 Task: Create a due date automation trigger when advanced on, on the tuesday of the week a card is due add fields without custom field "Resume" checked at 11:00 AM.
Action: Mouse moved to (1070, 325)
Screenshot: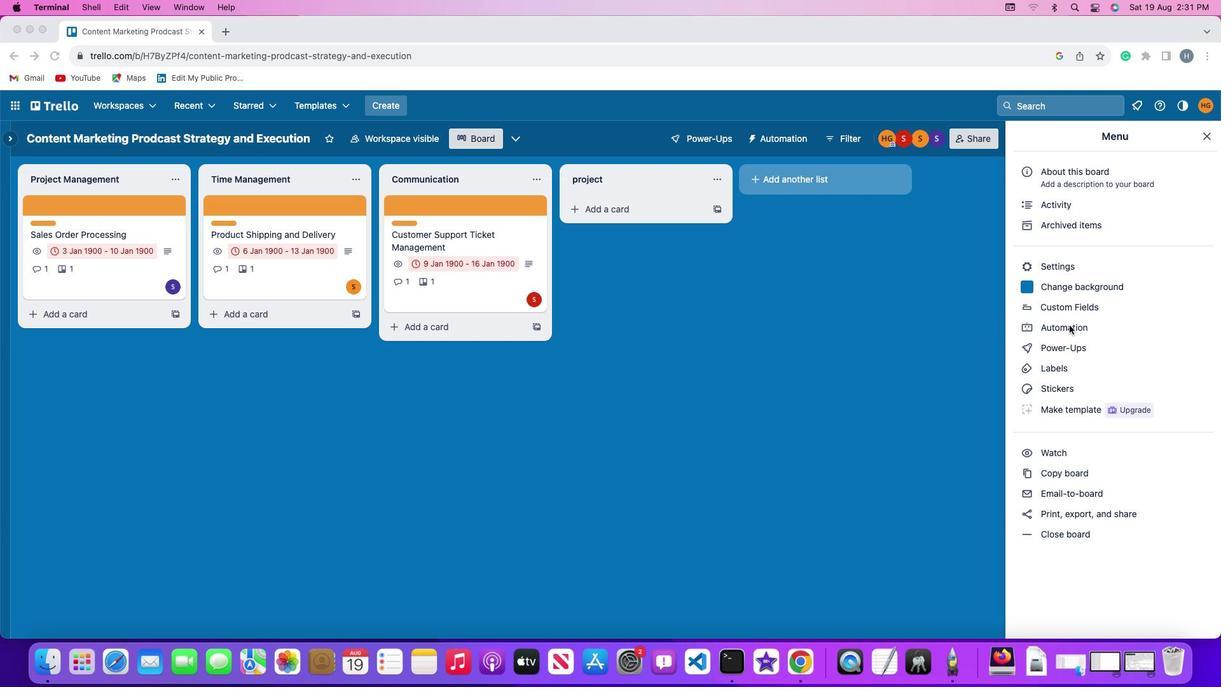 
Action: Mouse pressed left at (1070, 325)
Screenshot: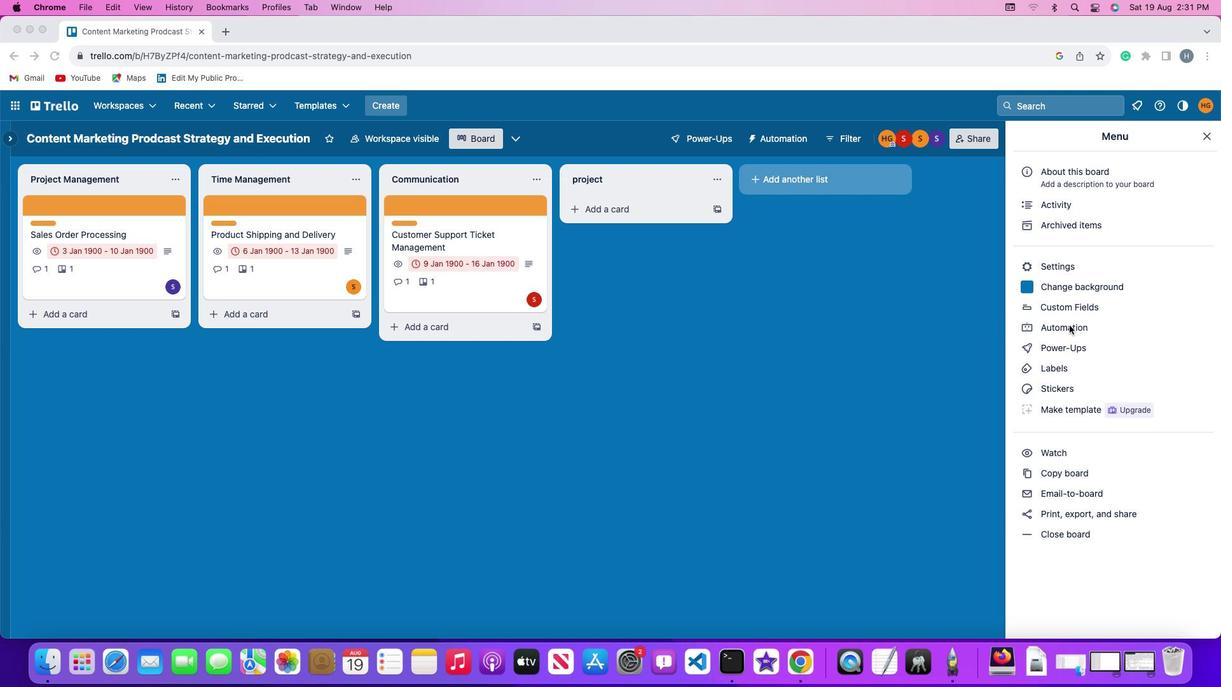 
Action: Mouse moved to (1070, 324)
Screenshot: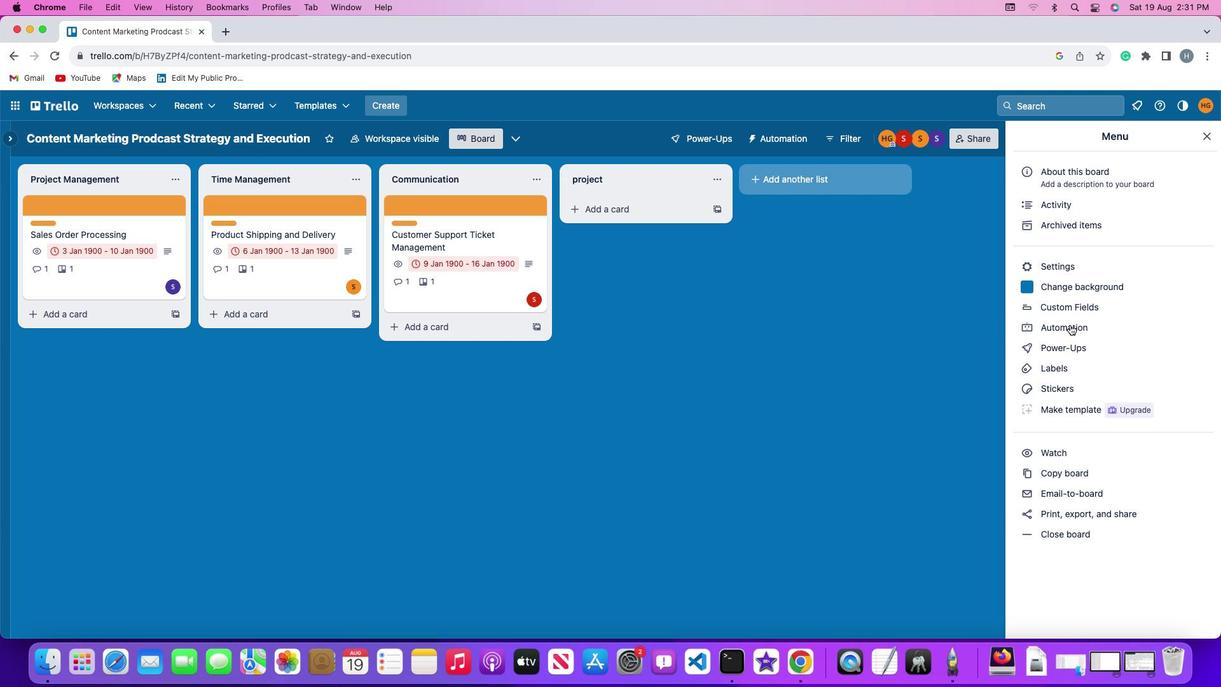 
Action: Mouse pressed left at (1070, 324)
Screenshot: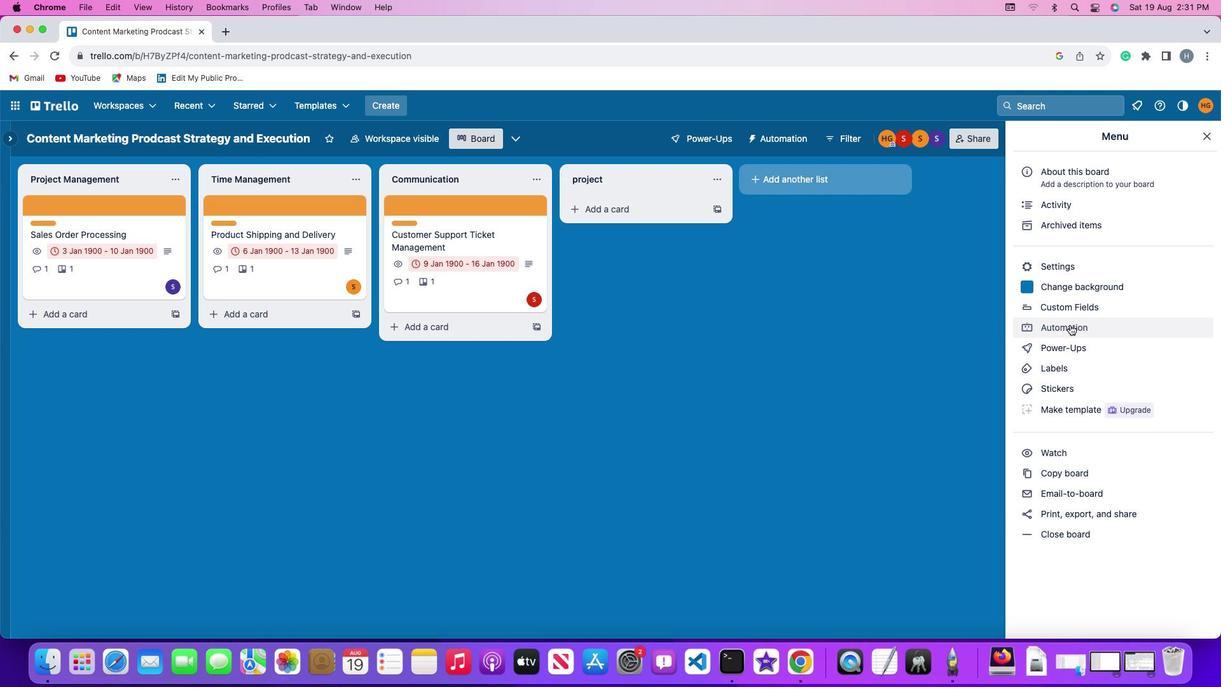 
Action: Mouse moved to (73, 302)
Screenshot: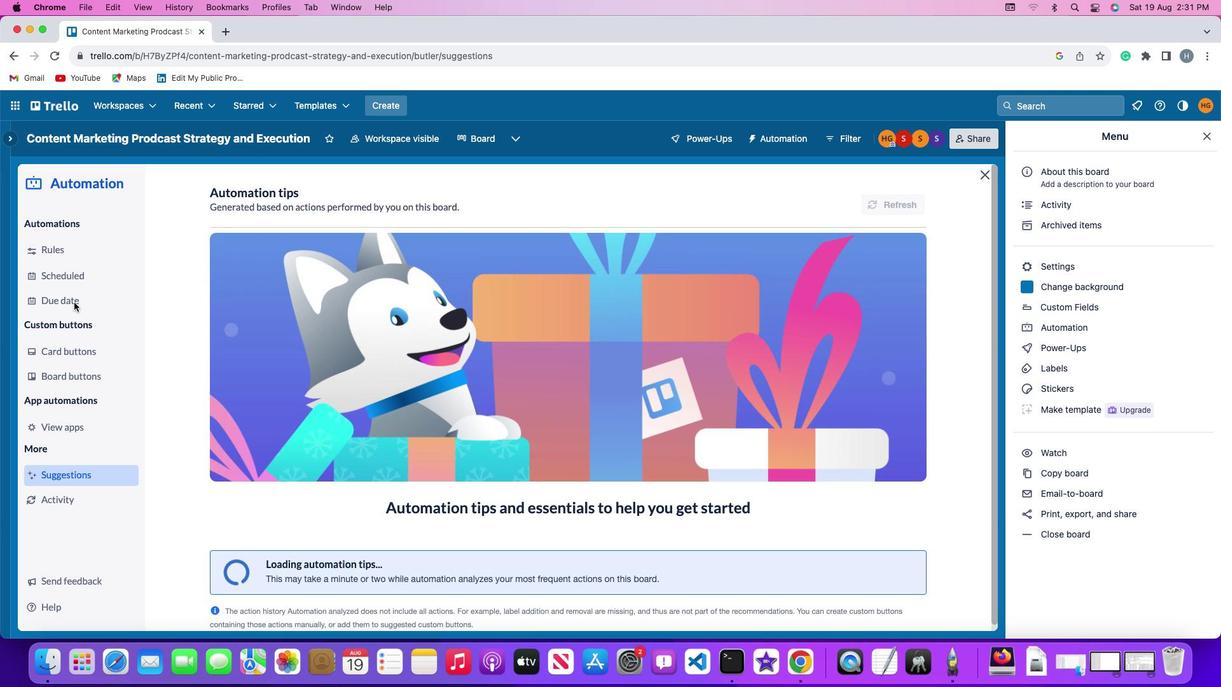 
Action: Mouse pressed left at (73, 302)
Screenshot: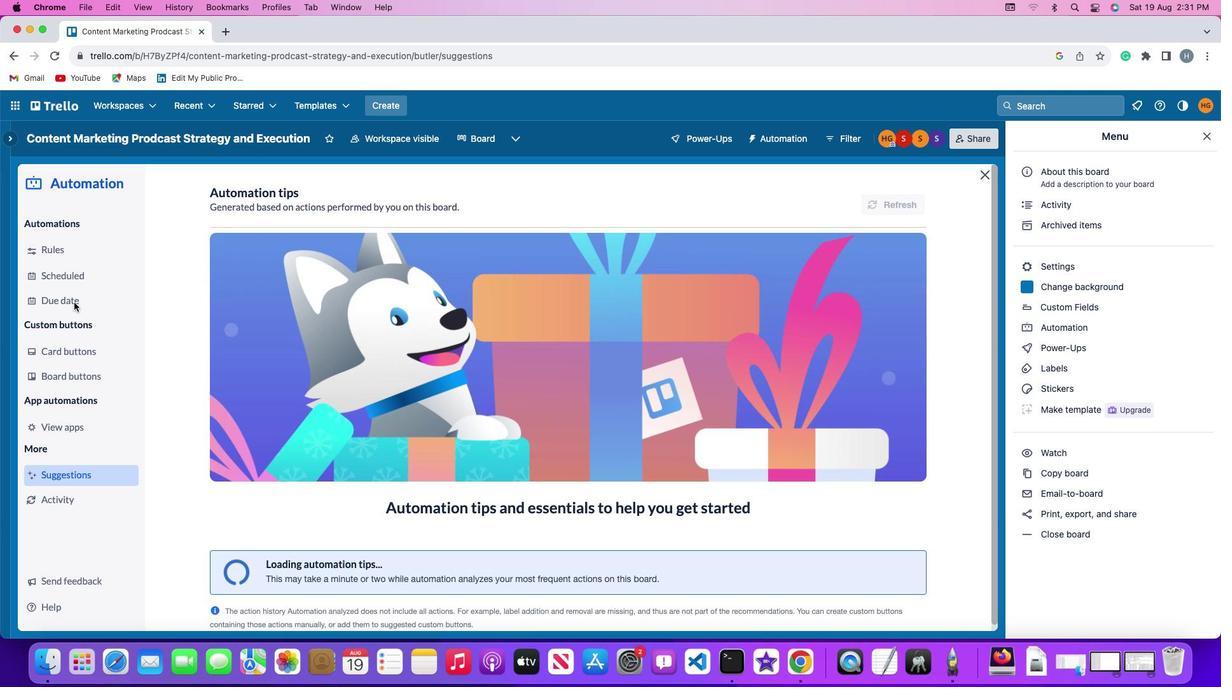 
Action: Mouse moved to (862, 194)
Screenshot: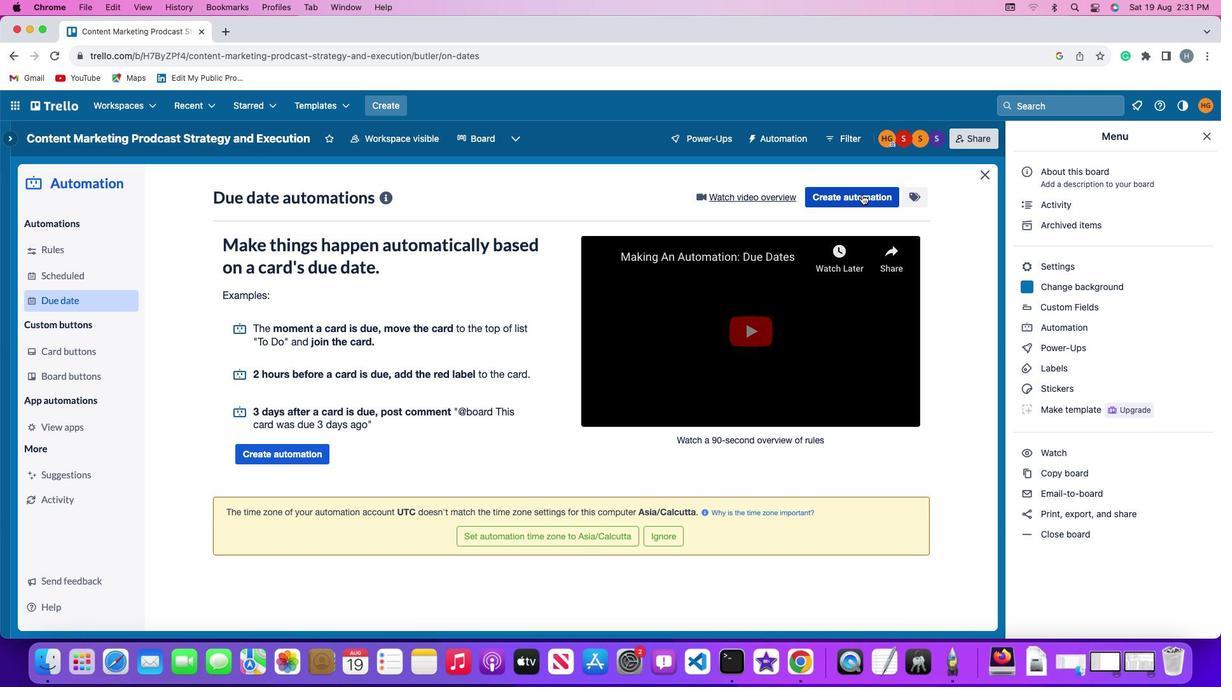 
Action: Mouse pressed left at (862, 194)
Screenshot: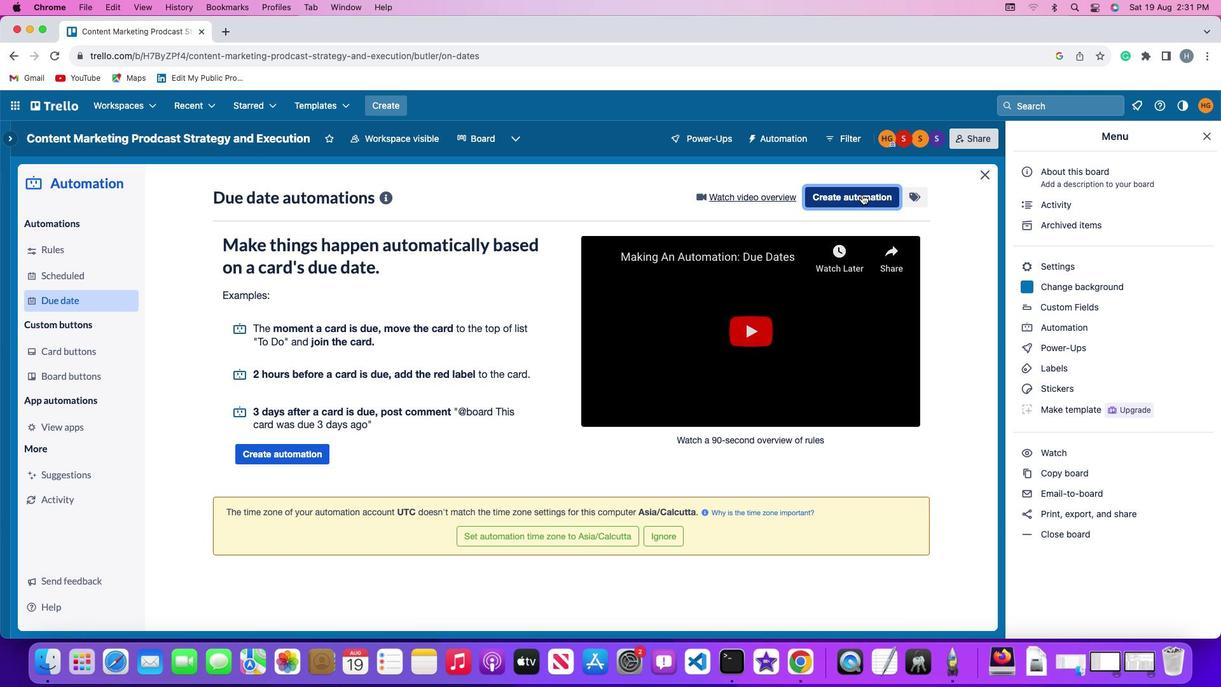 
Action: Mouse moved to (347, 314)
Screenshot: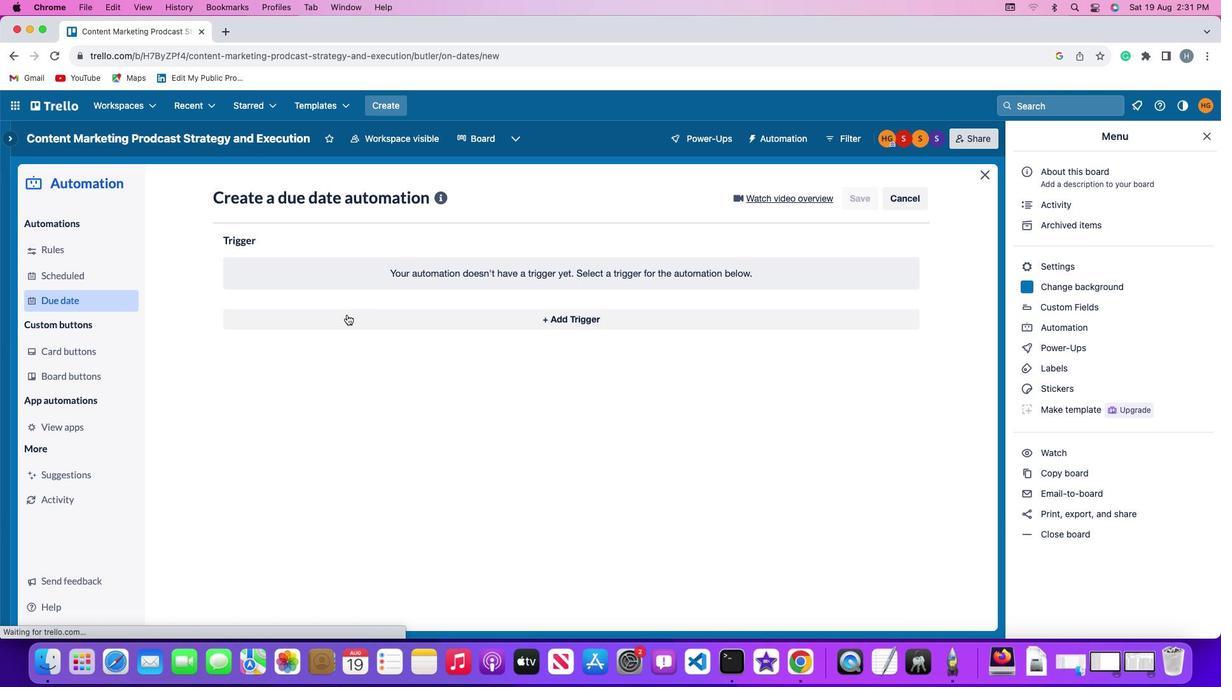 
Action: Mouse pressed left at (347, 314)
Screenshot: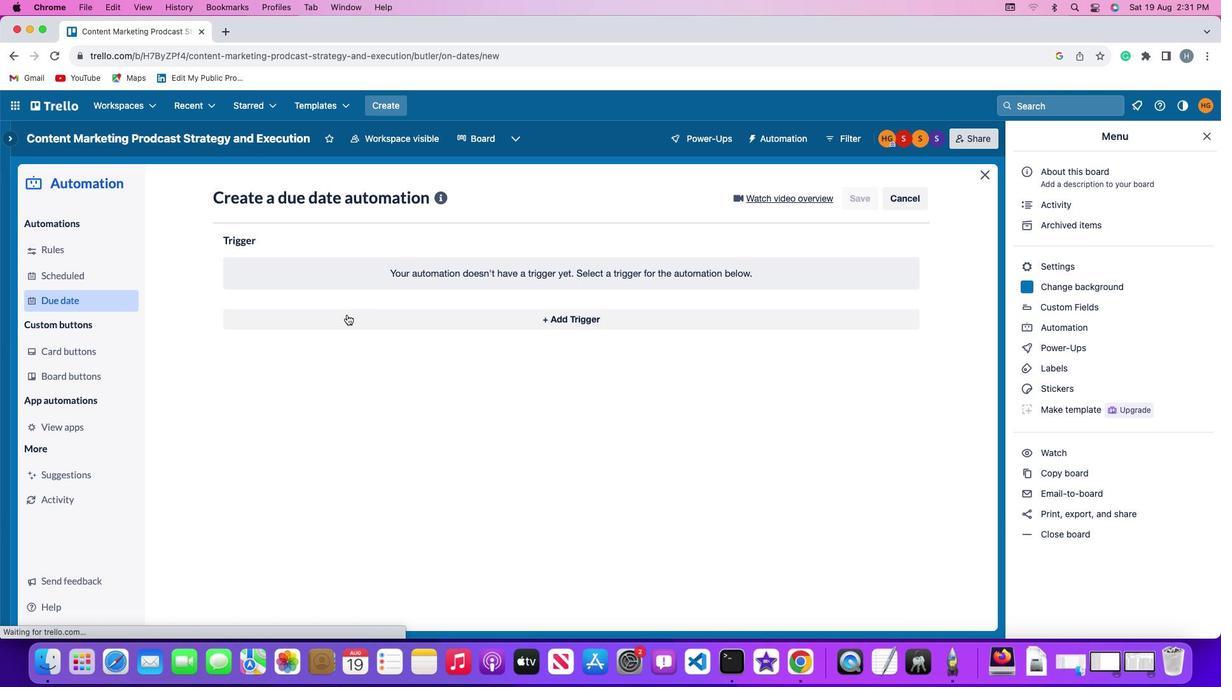 
Action: Mouse moved to (282, 549)
Screenshot: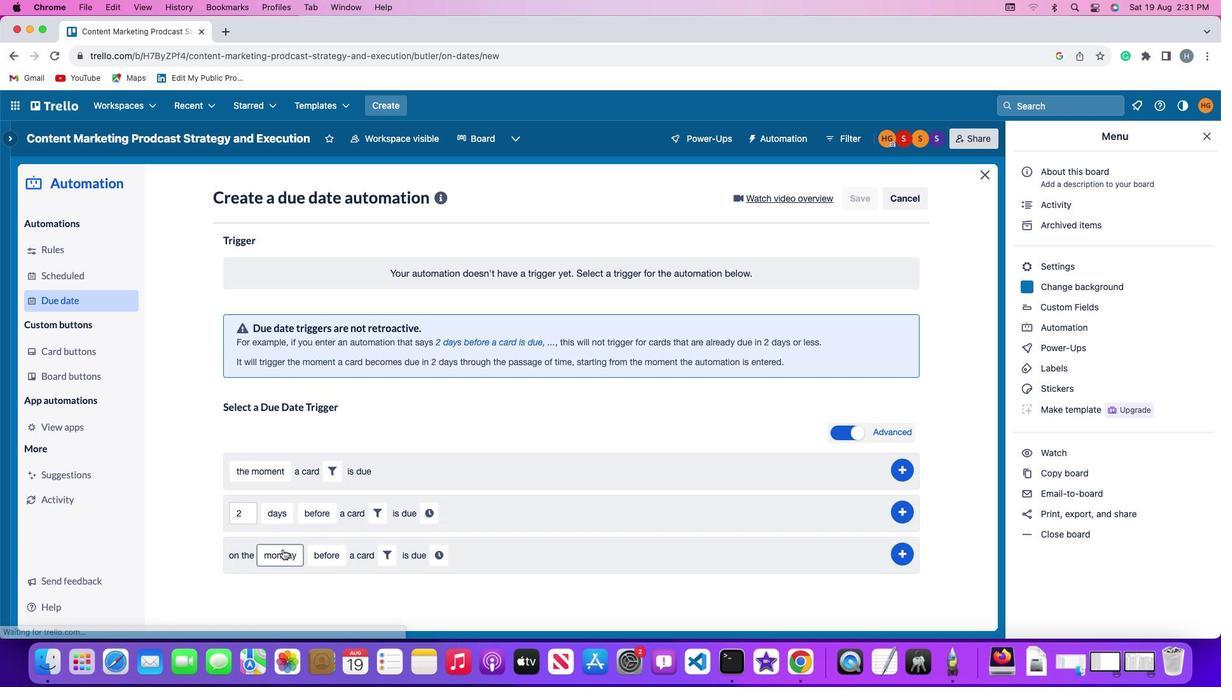 
Action: Mouse pressed left at (282, 549)
Screenshot: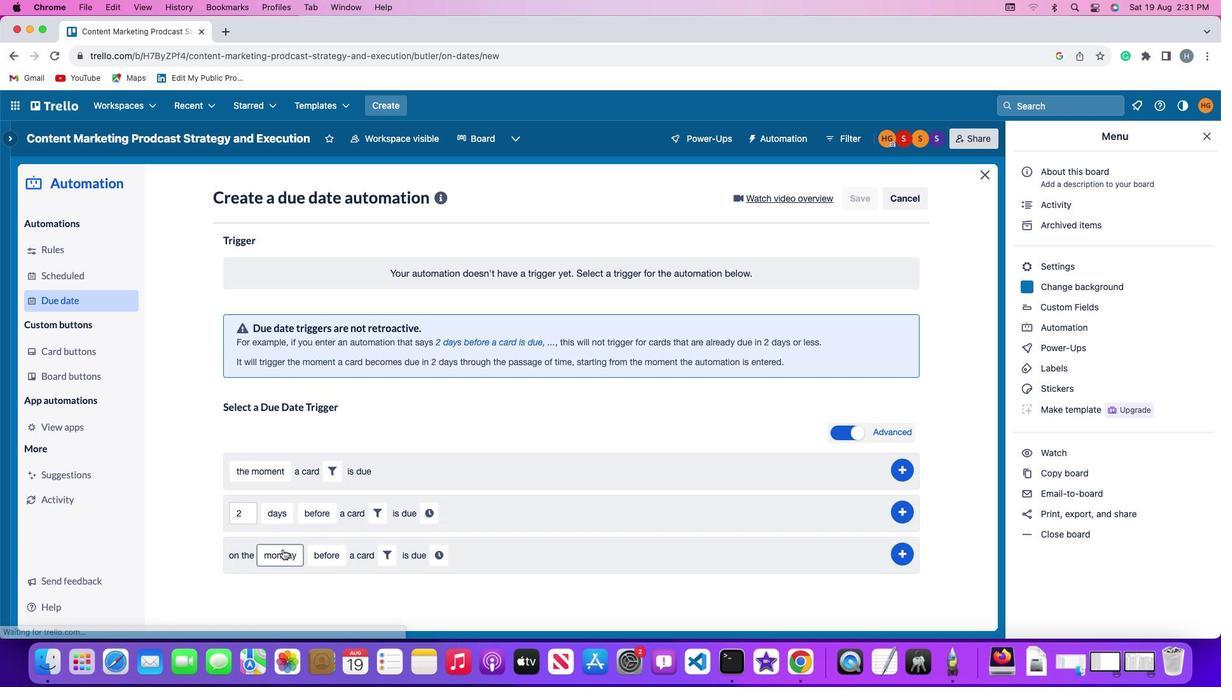 
Action: Mouse moved to (306, 402)
Screenshot: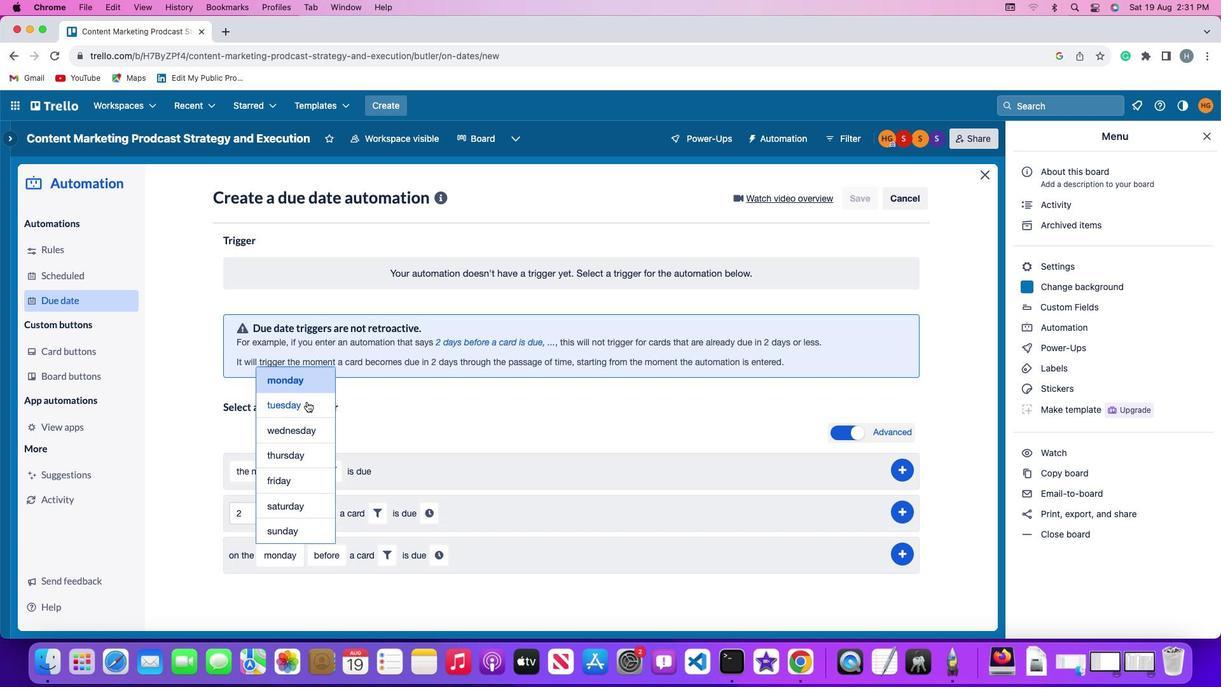 
Action: Mouse pressed left at (306, 402)
Screenshot: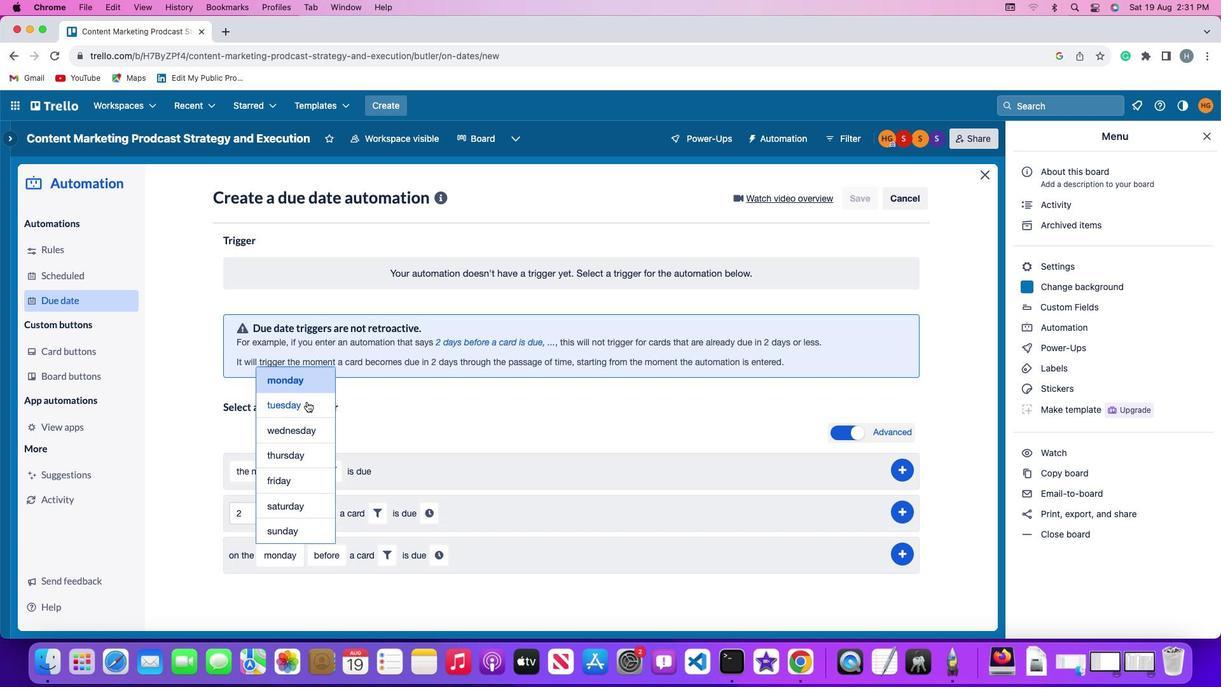 
Action: Mouse moved to (330, 547)
Screenshot: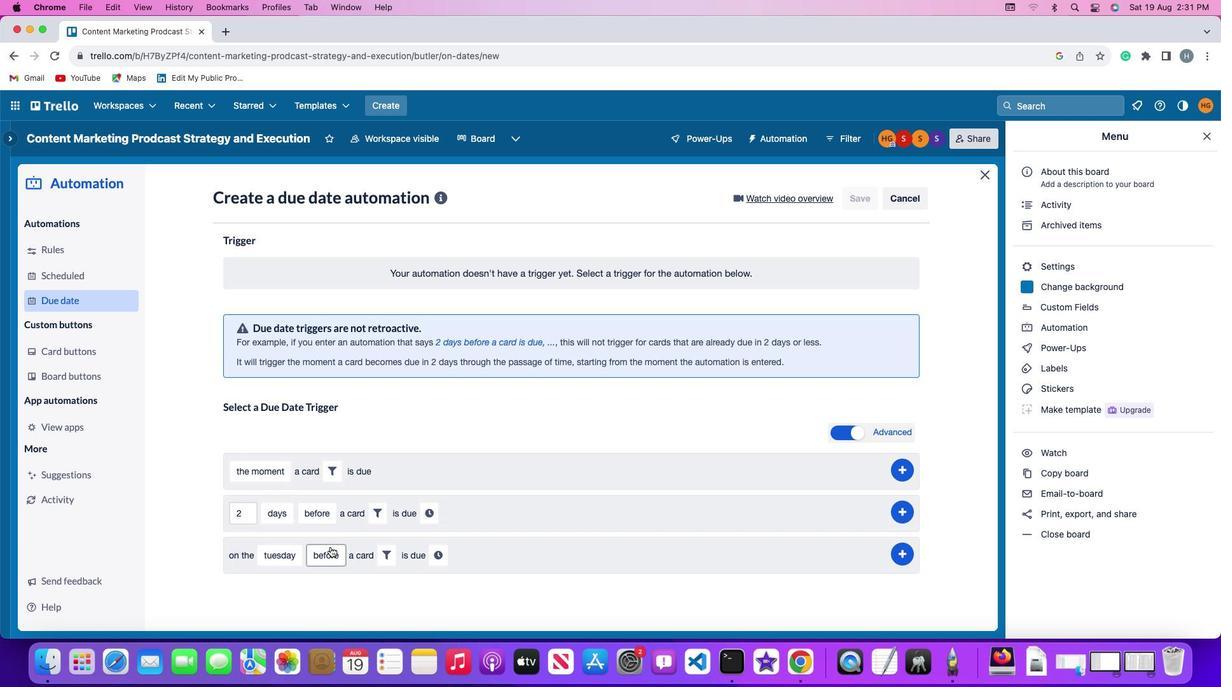 
Action: Mouse pressed left at (330, 547)
Screenshot: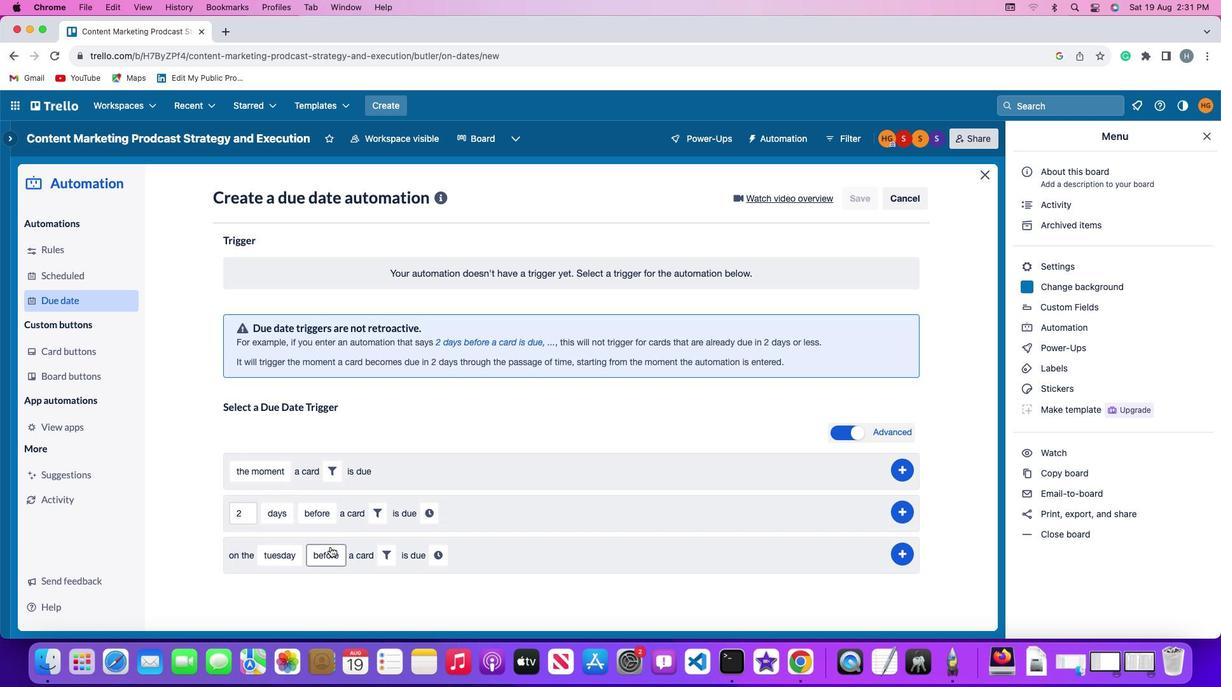 
Action: Mouse moved to (340, 503)
Screenshot: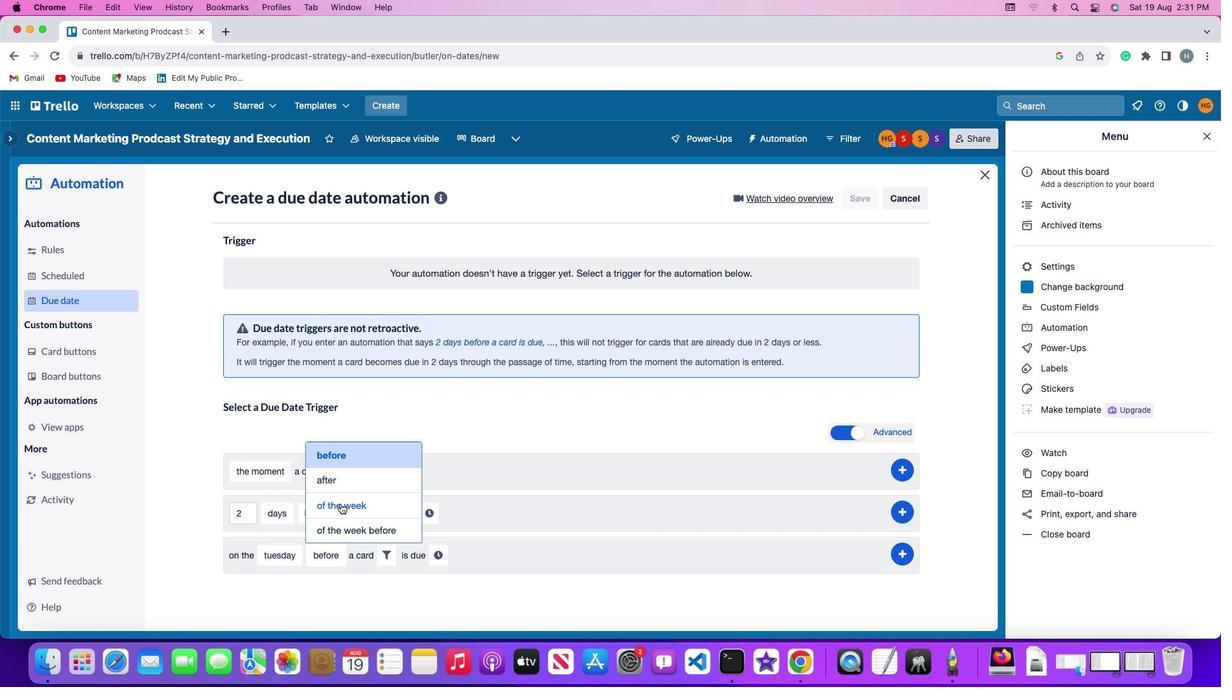 
Action: Mouse pressed left at (340, 503)
Screenshot: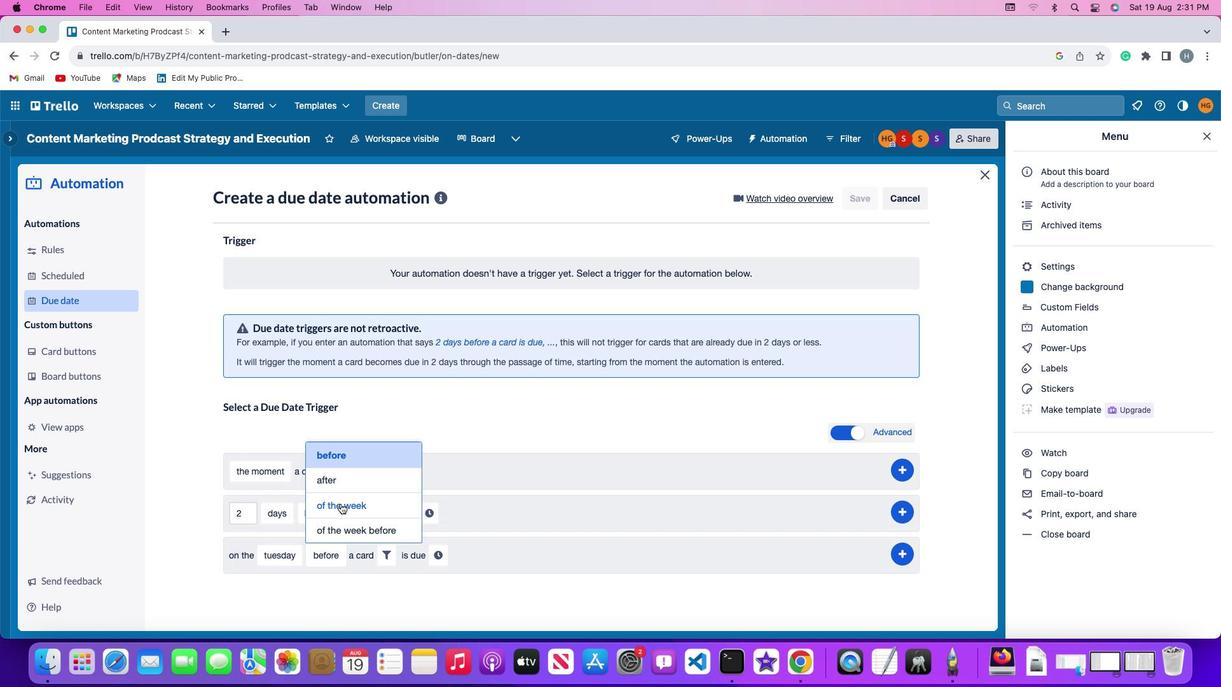 
Action: Mouse moved to (413, 556)
Screenshot: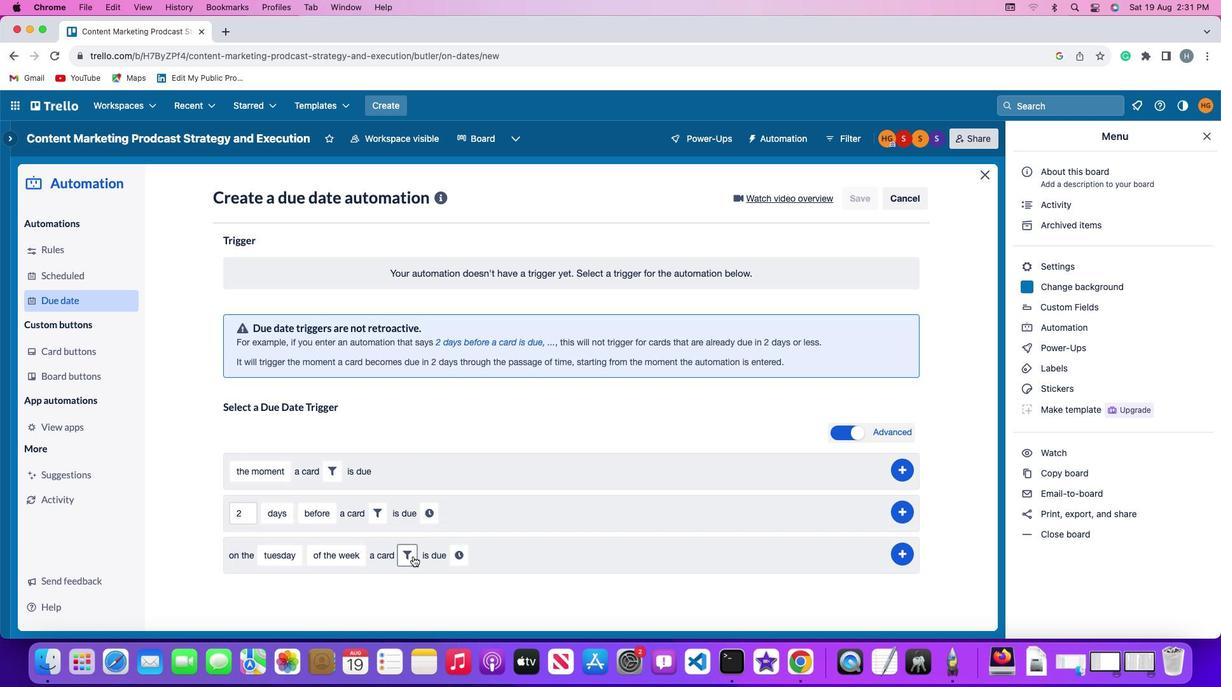 
Action: Mouse pressed left at (413, 556)
Screenshot: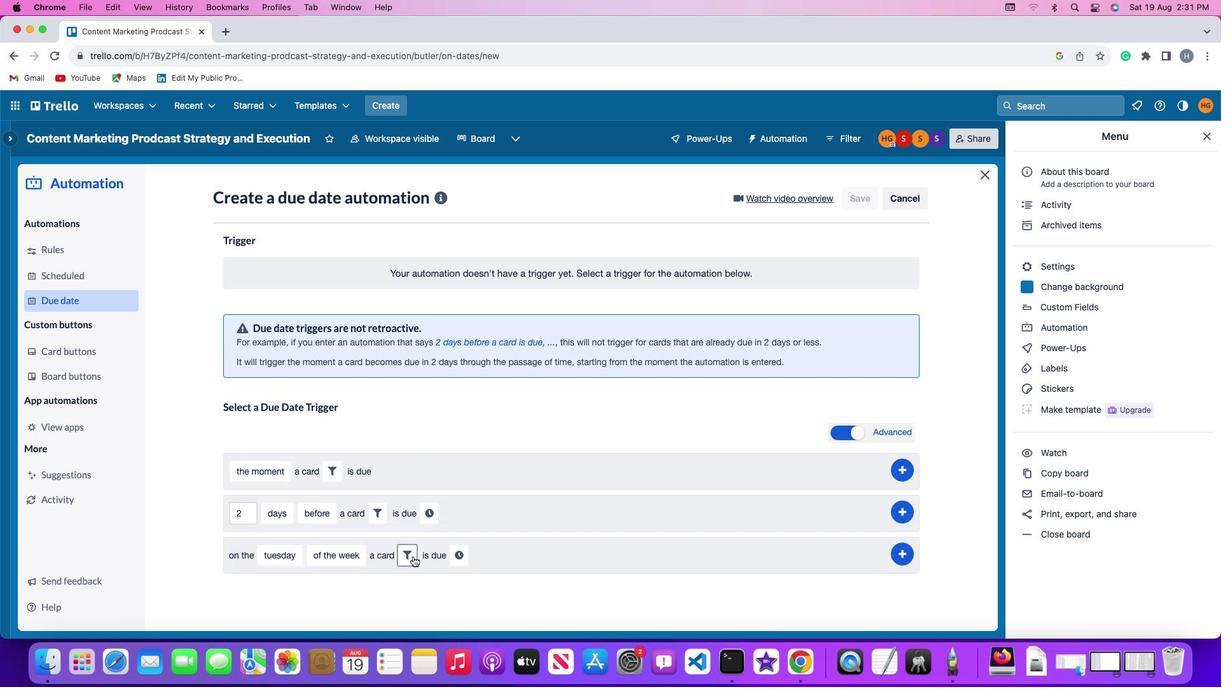 
Action: Mouse moved to (621, 593)
Screenshot: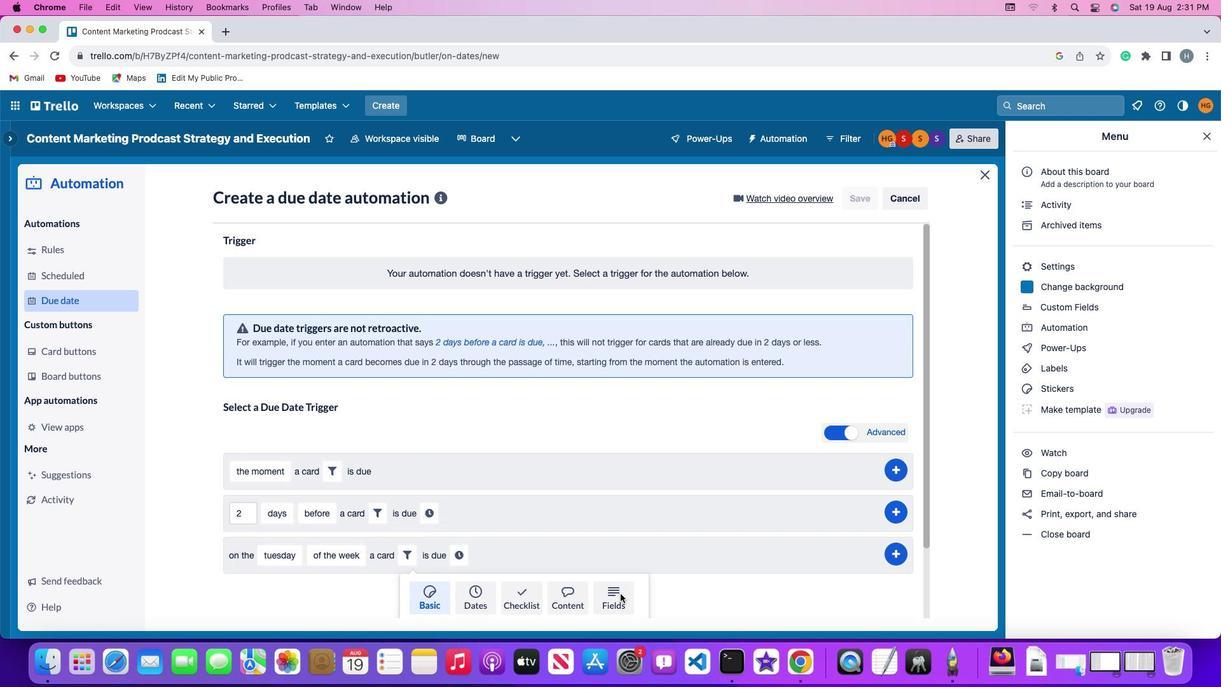 
Action: Mouse pressed left at (621, 593)
Screenshot: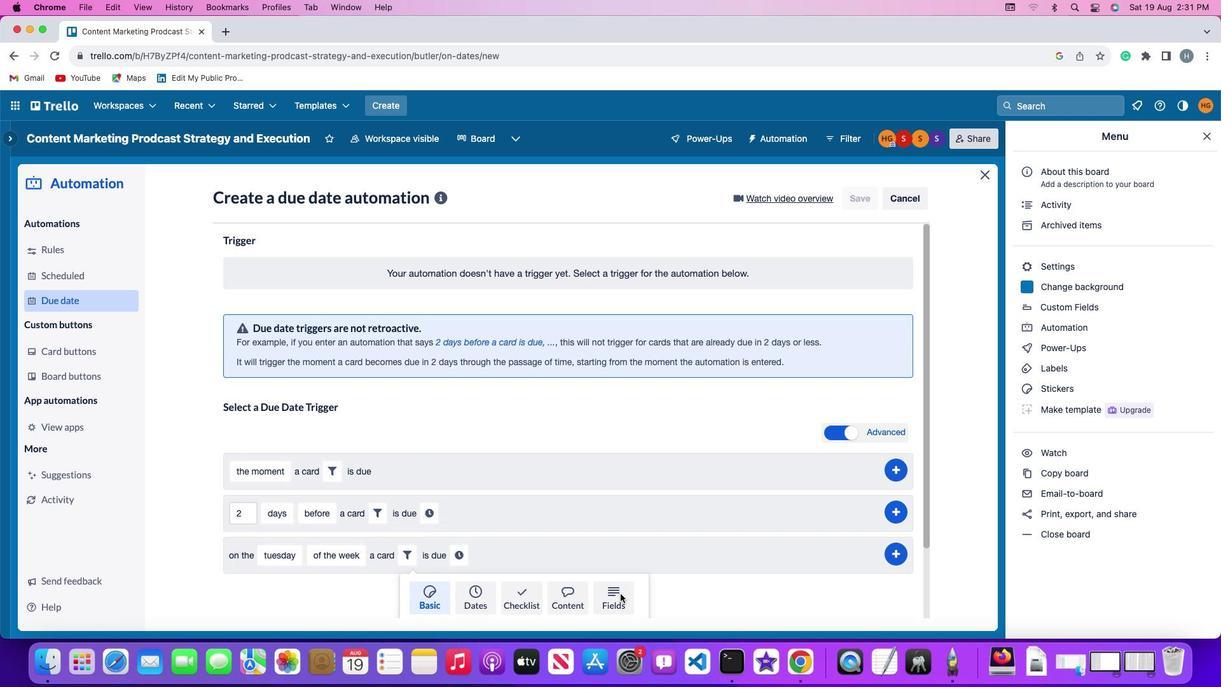 
Action: Mouse moved to (359, 586)
Screenshot: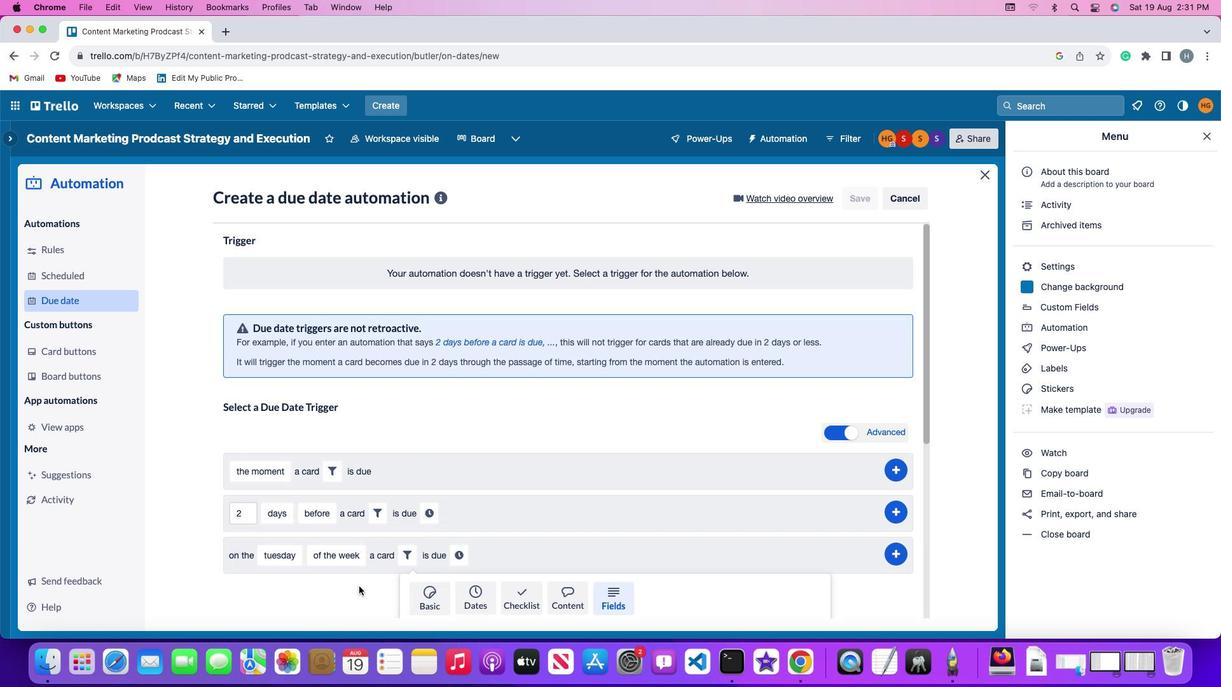 
Action: Mouse scrolled (359, 586) with delta (0, 0)
Screenshot: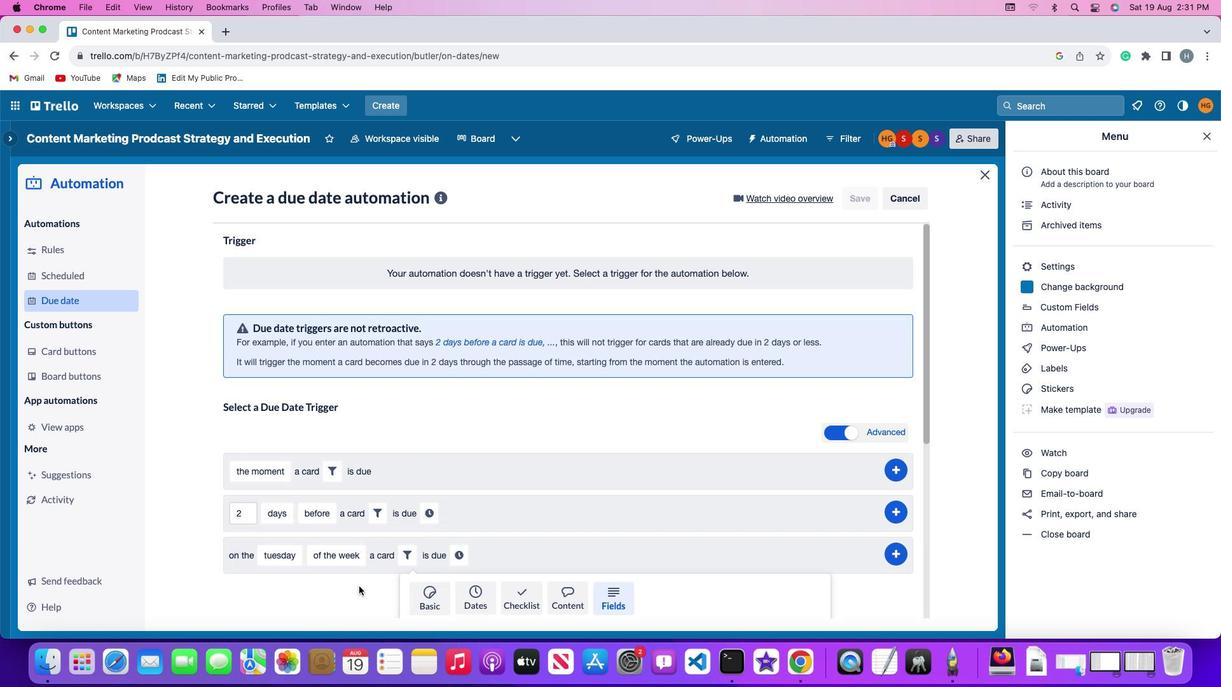 
Action: Mouse scrolled (359, 586) with delta (0, 0)
Screenshot: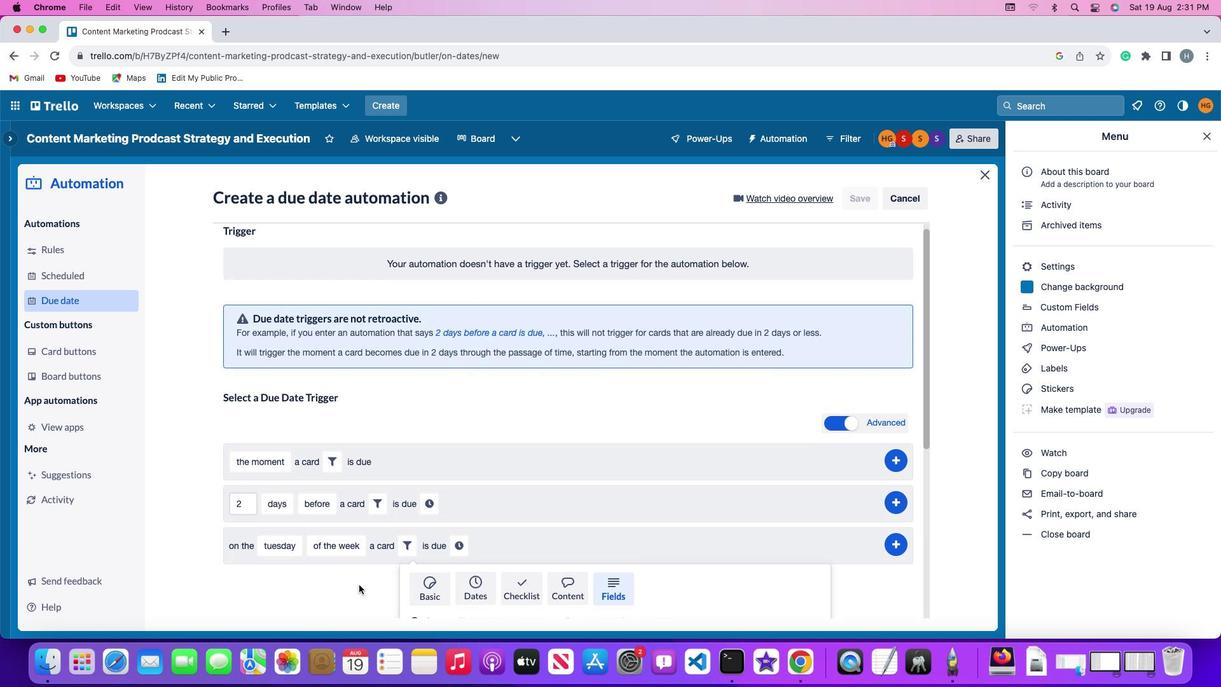 
Action: Mouse scrolled (359, 586) with delta (0, -1)
Screenshot: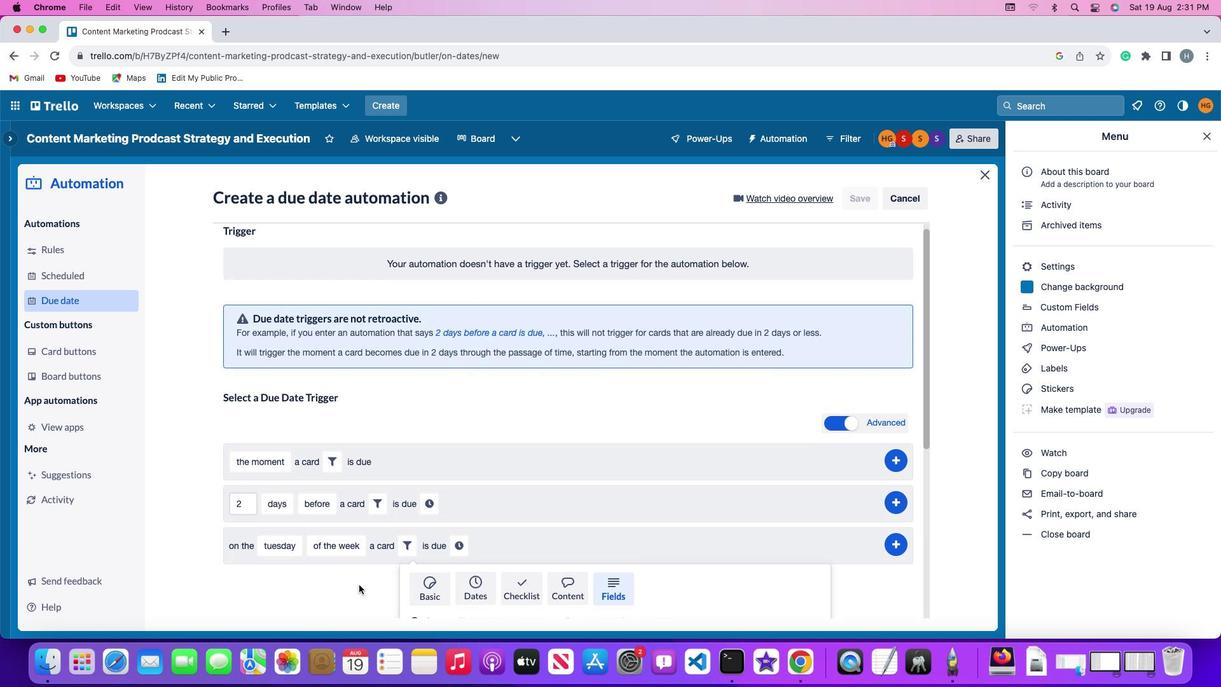 
Action: Mouse moved to (359, 586)
Screenshot: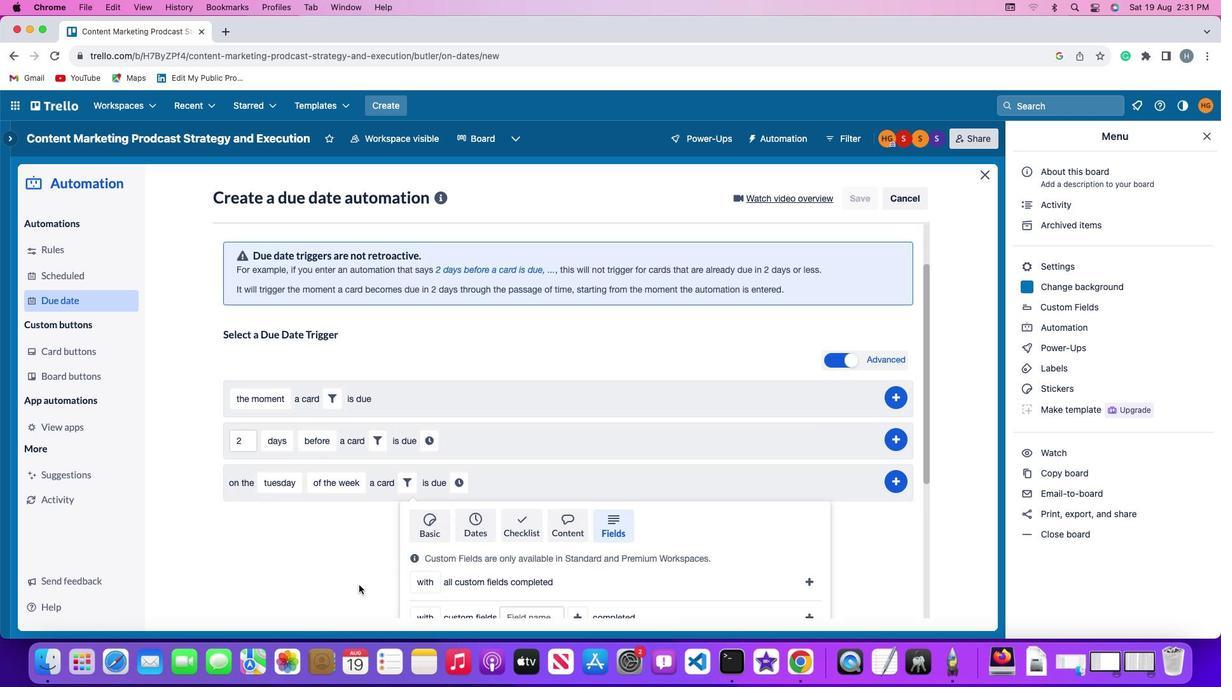 
Action: Mouse scrolled (359, 586) with delta (0, -3)
Screenshot: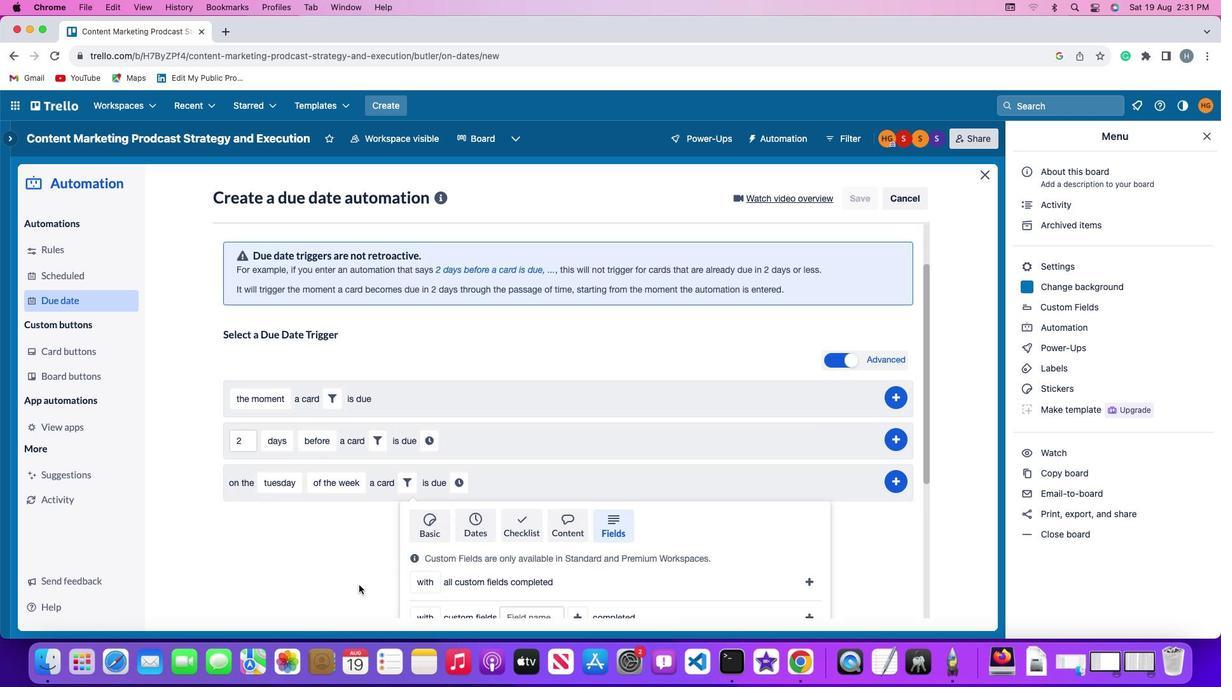 
Action: Mouse moved to (358, 585)
Screenshot: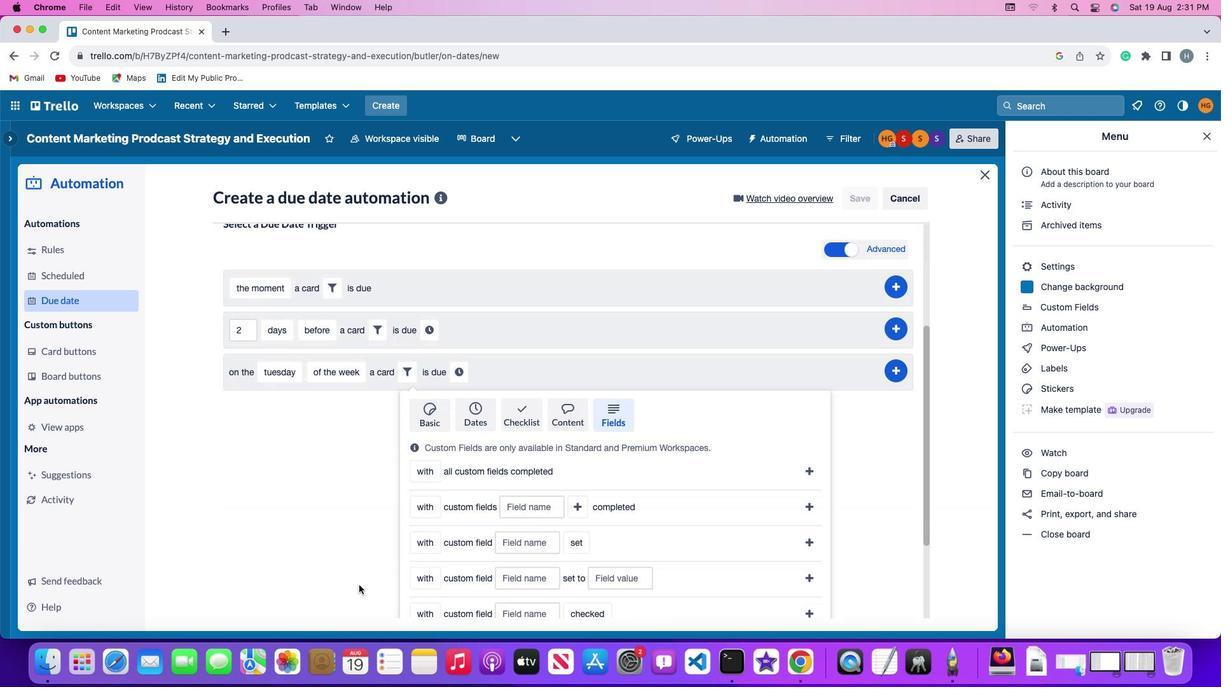 
Action: Mouse scrolled (358, 585) with delta (0, -3)
Screenshot: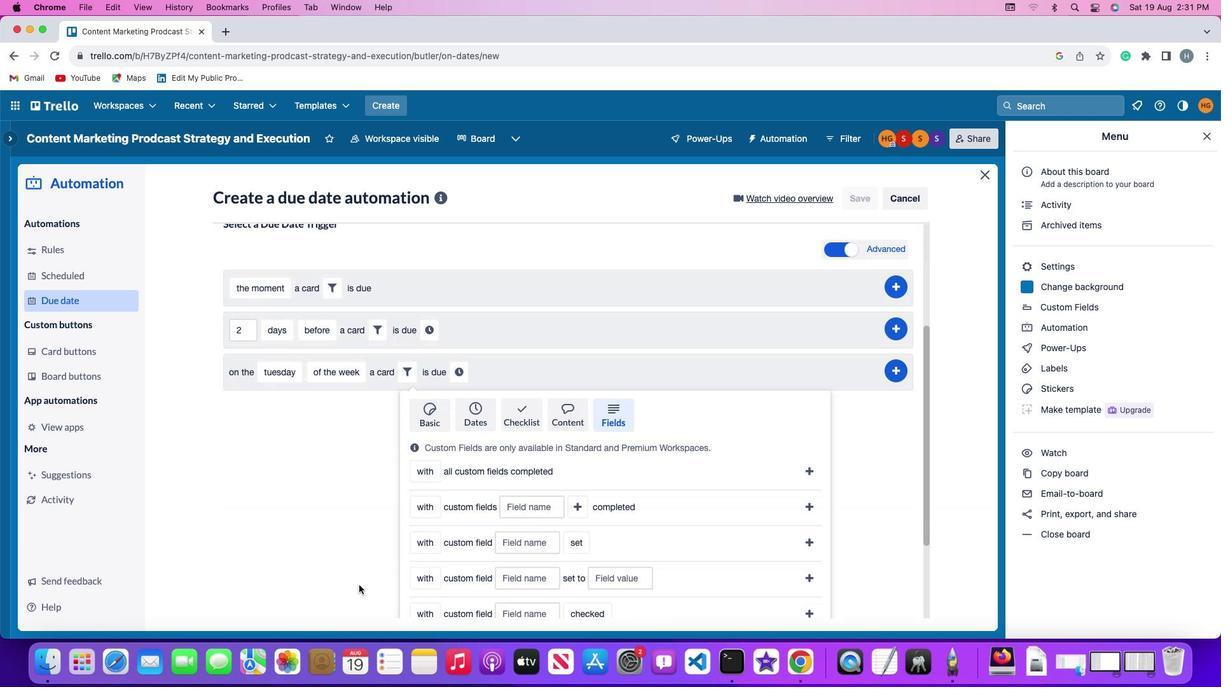 
Action: Mouse scrolled (358, 585) with delta (0, 0)
Screenshot: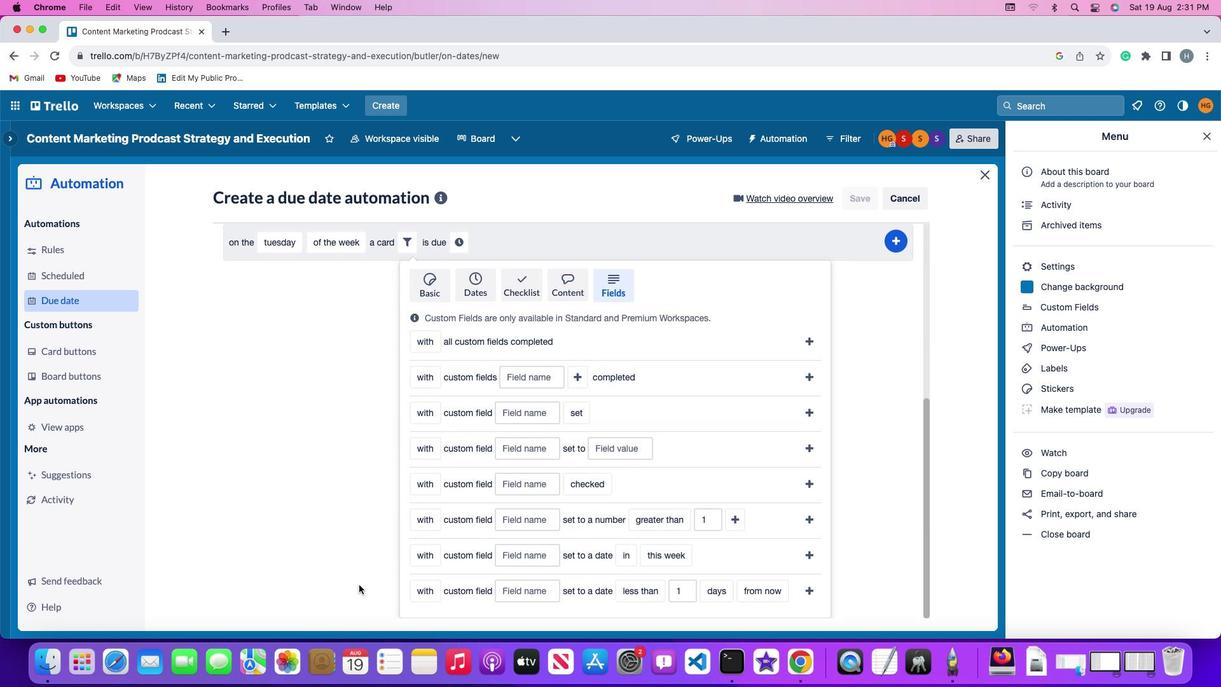 
Action: Mouse scrolled (358, 585) with delta (0, 0)
Screenshot: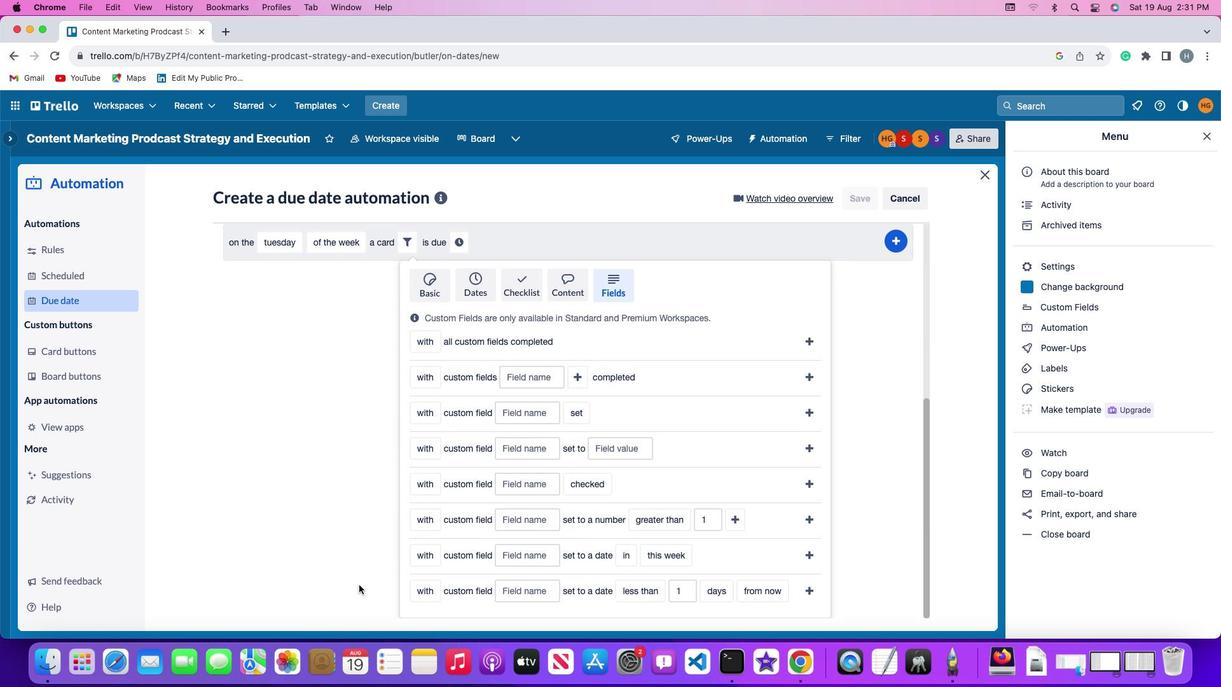 
Action: Mouse scrolled (358, 585) with delta (0, -1)
Screenshot: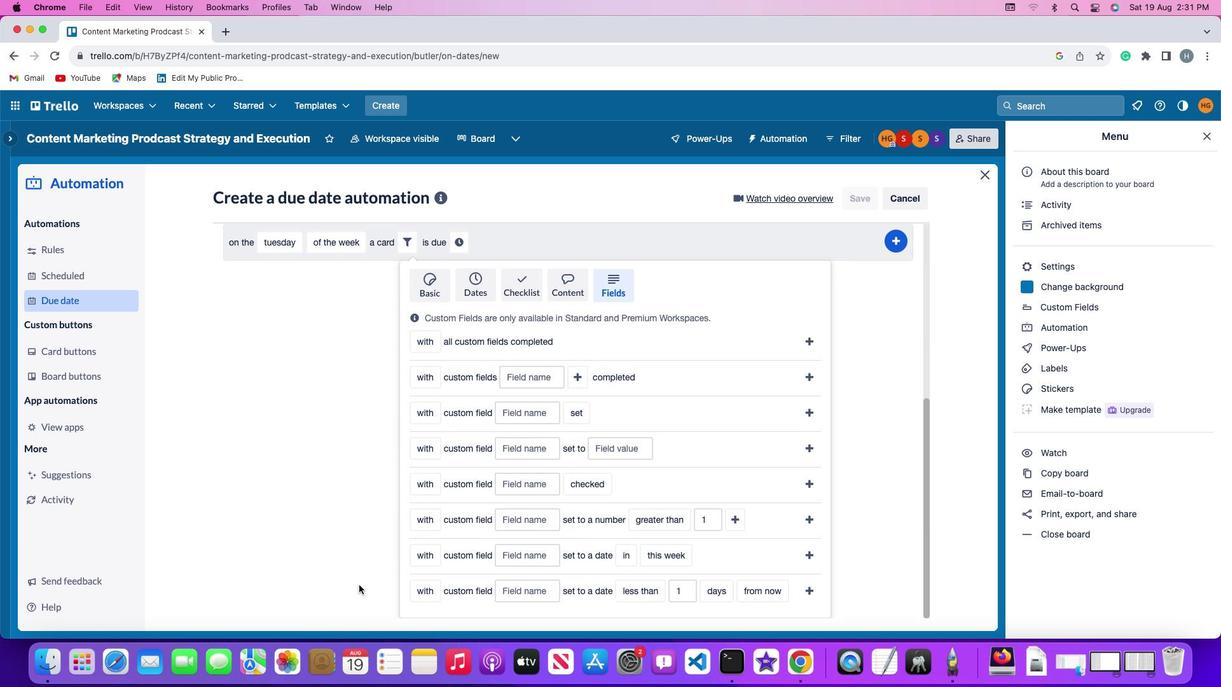 
Action: Mouse scrolled (358, 585) with delta (0, -2)
Screenshot: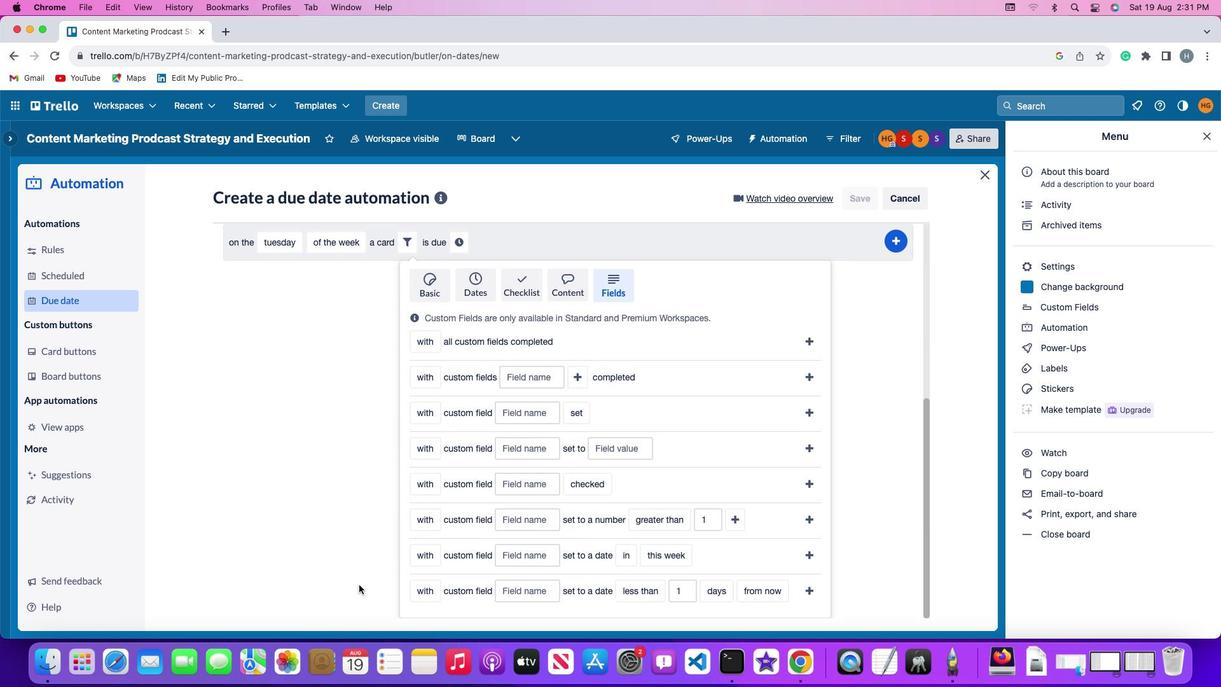 
Action: Mouse moved to (414, 486)
Screenshot: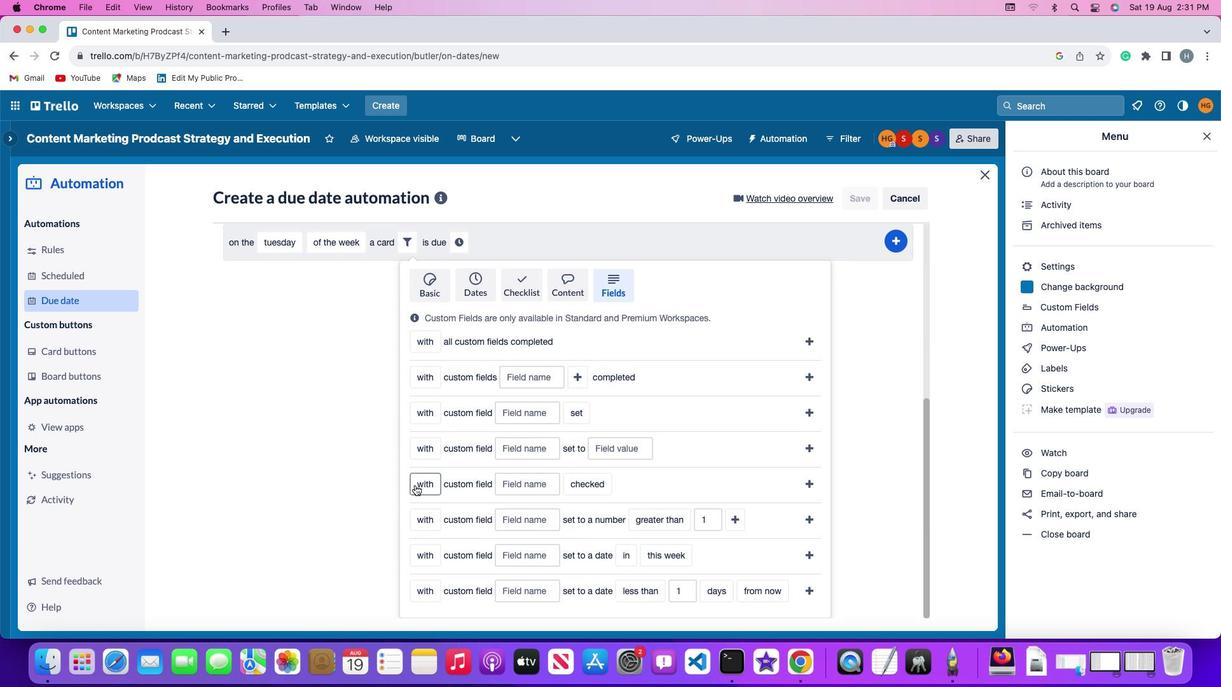 
Action: Mouse pressed left at (414, 486)
Screenshot: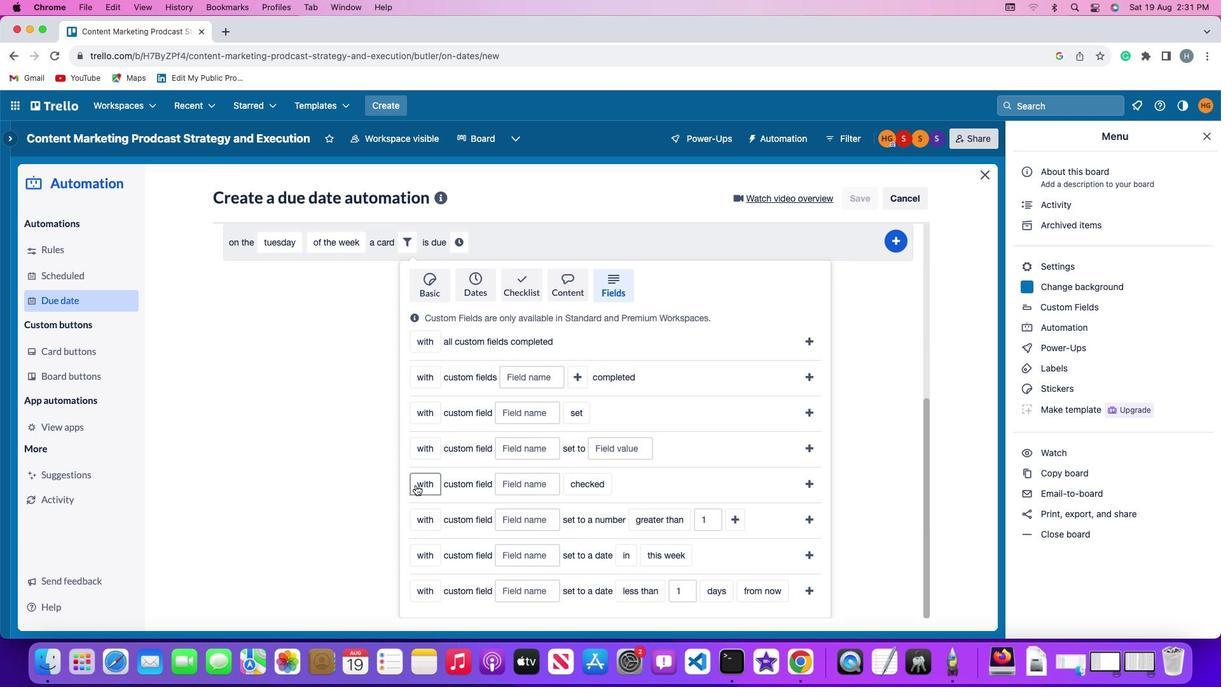 
Action: Mouse moved to (428, 531)
Screenshot: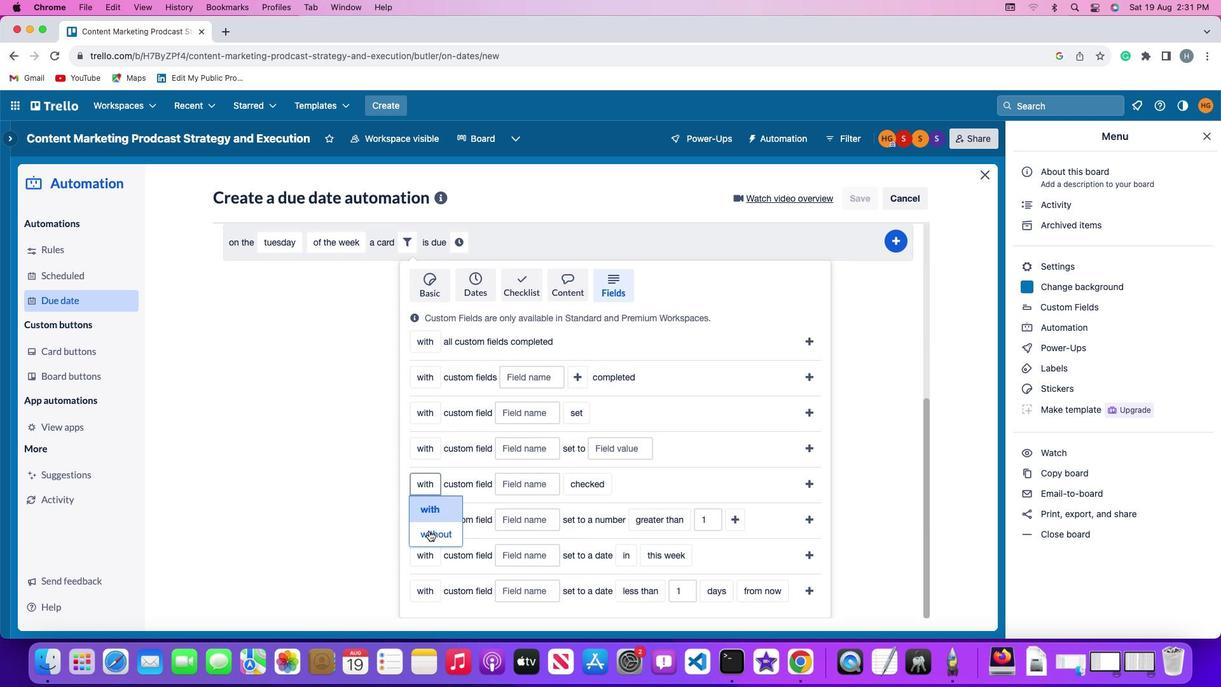 
Action: Mouse pressed left at (428, 531)
Screenshot: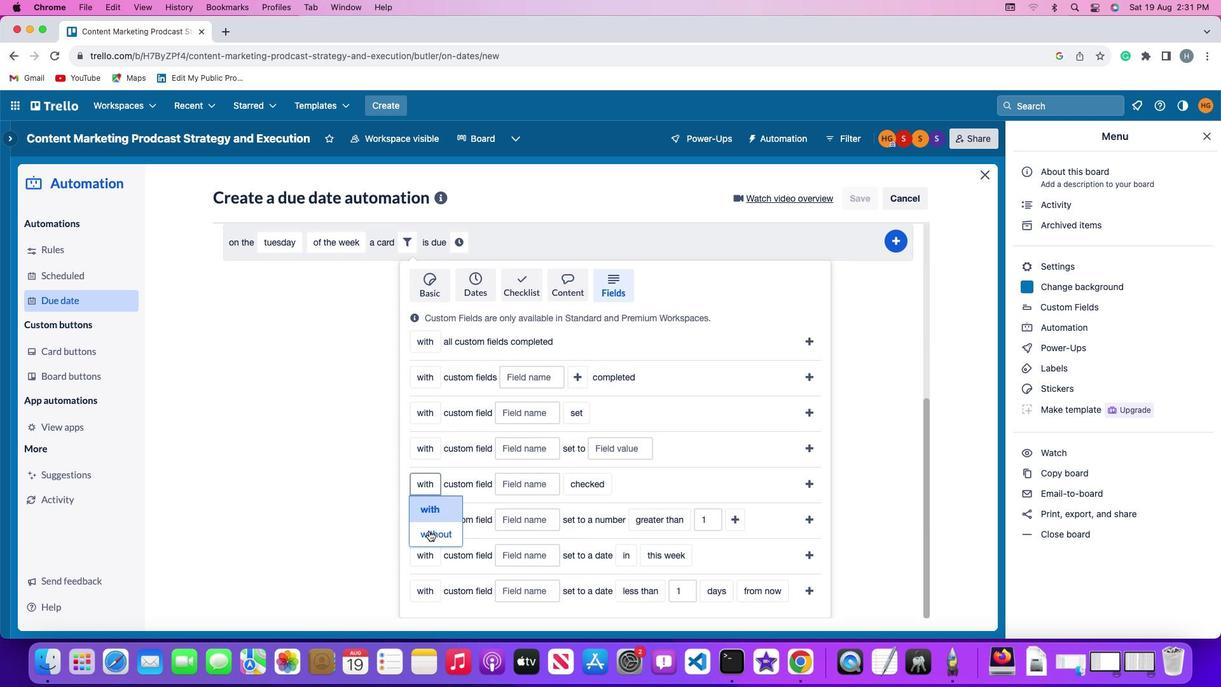 
Action: Mouse moved to (528, 484)
Screenshot: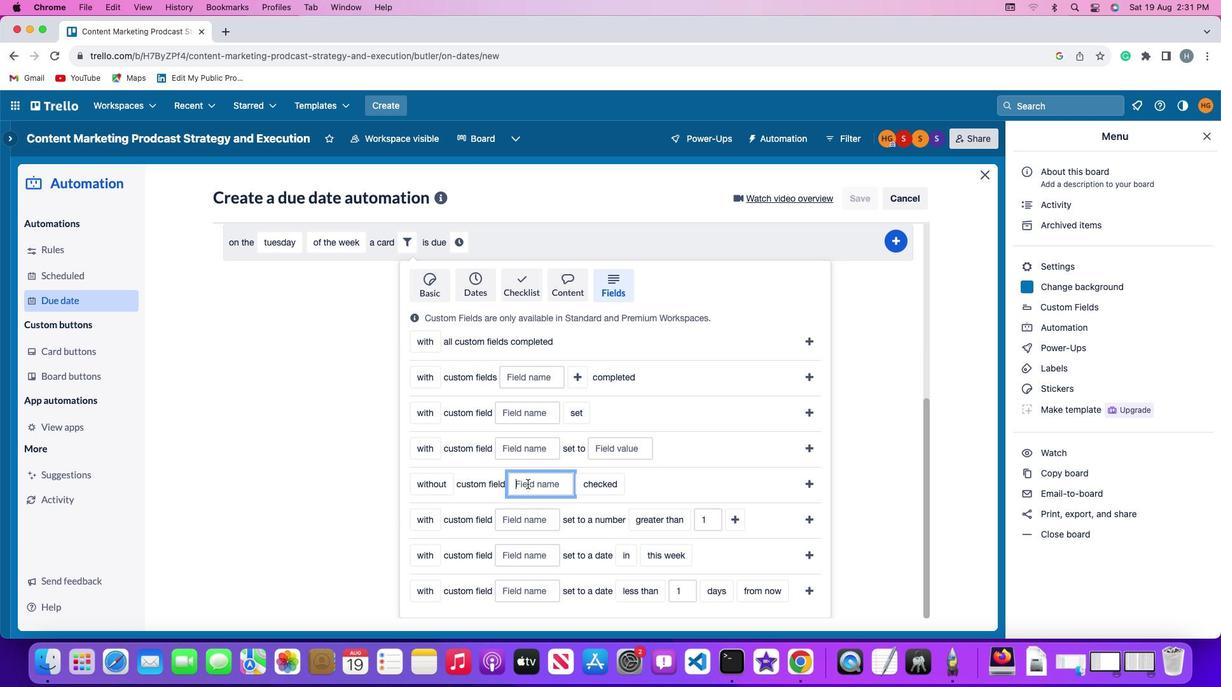 
Action: Mouse pressed left at (528, 484)
Screenshot: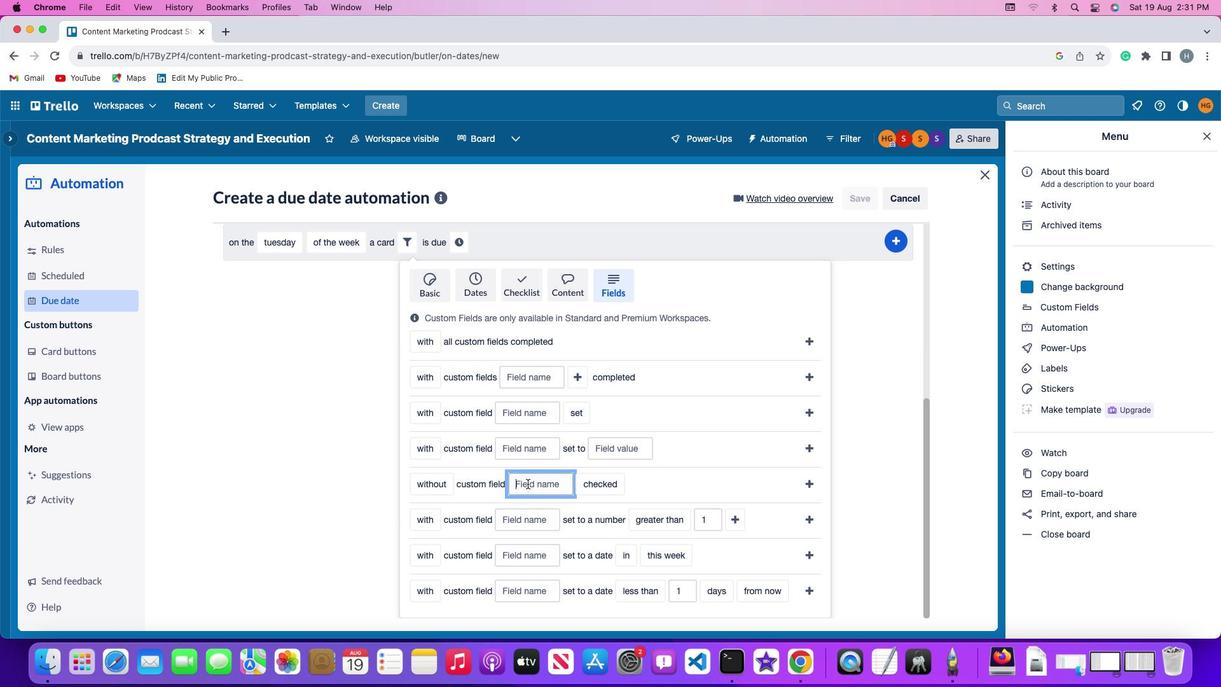 
Action: Key pressed Key.shift'R''e''s''u''m''e'
Screenshot: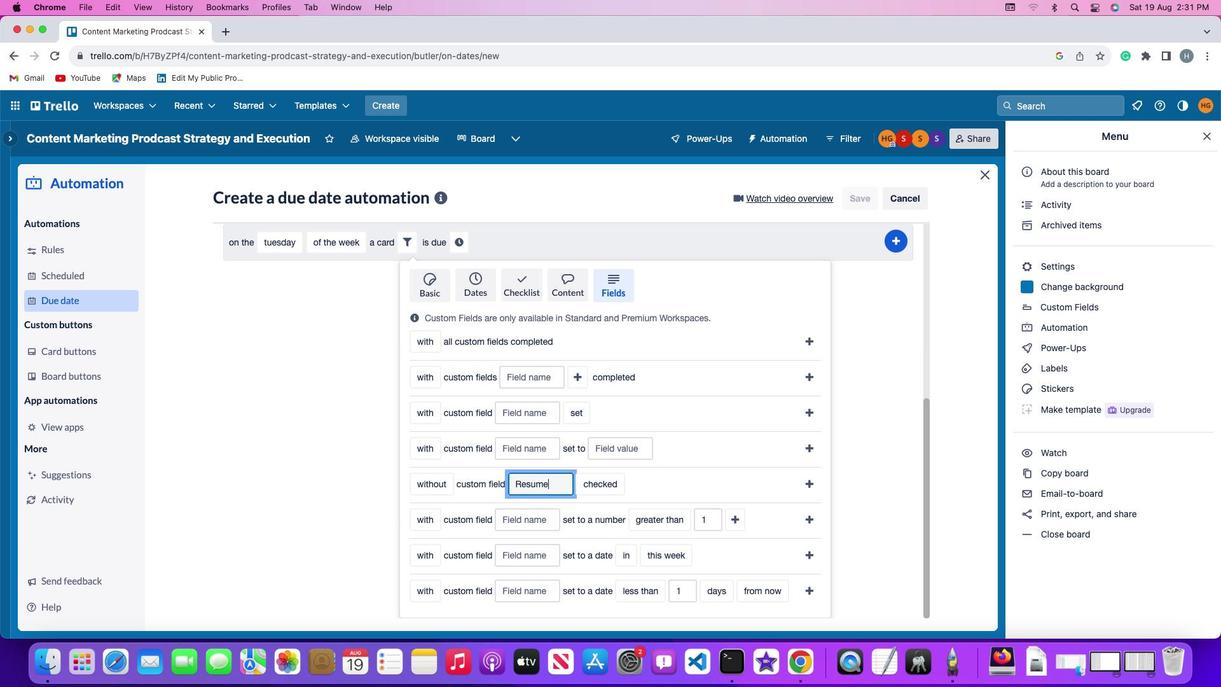 
Action: Mouse moved to (610, 484)
Screenshot: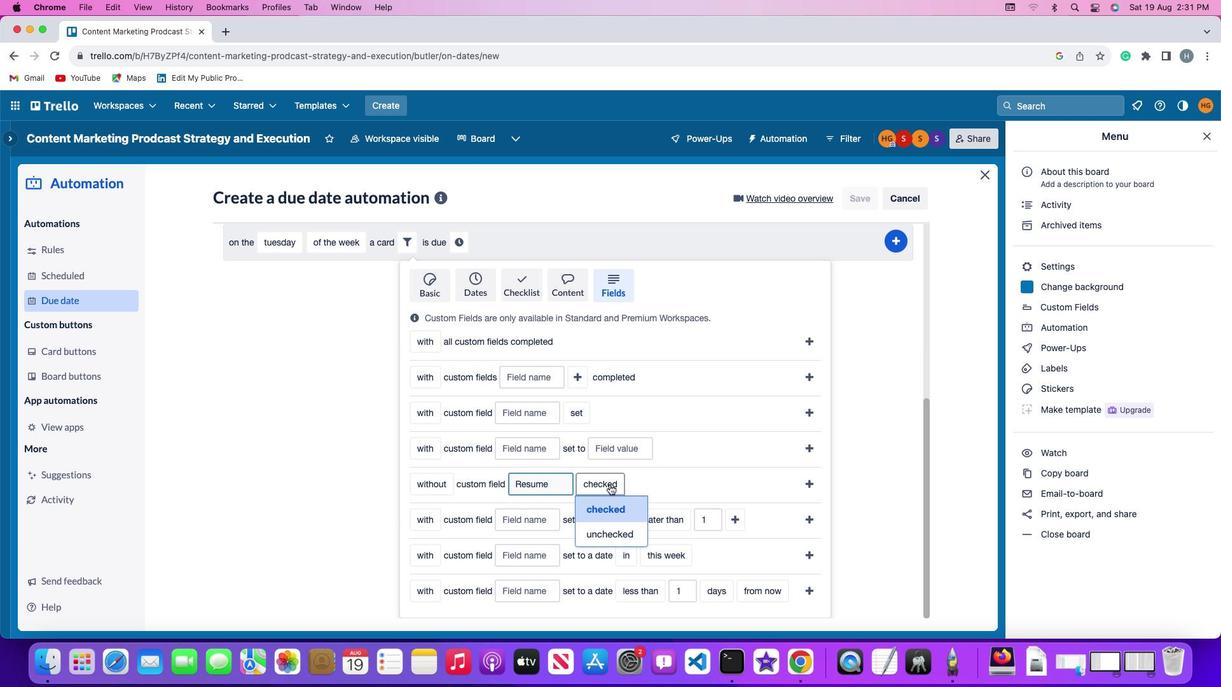 
Action: Mouse pressed left at (610, 484)
Screenshot: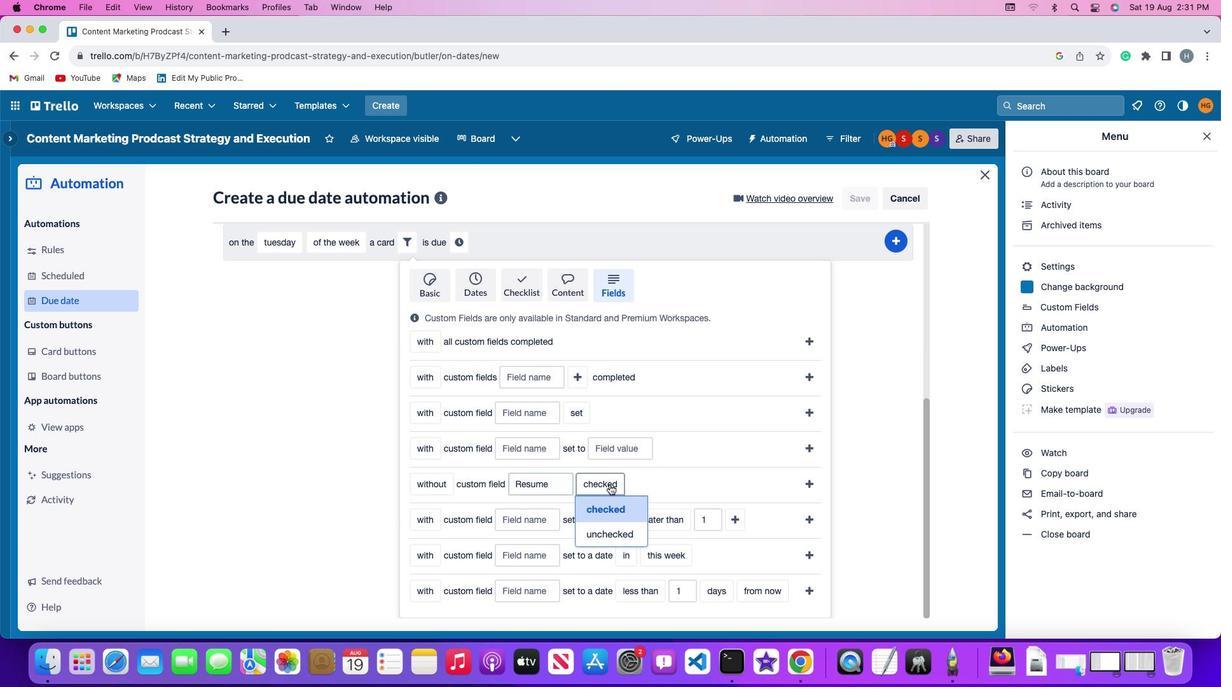 
Action: Mouse moved to (610, 512)
Screenshot: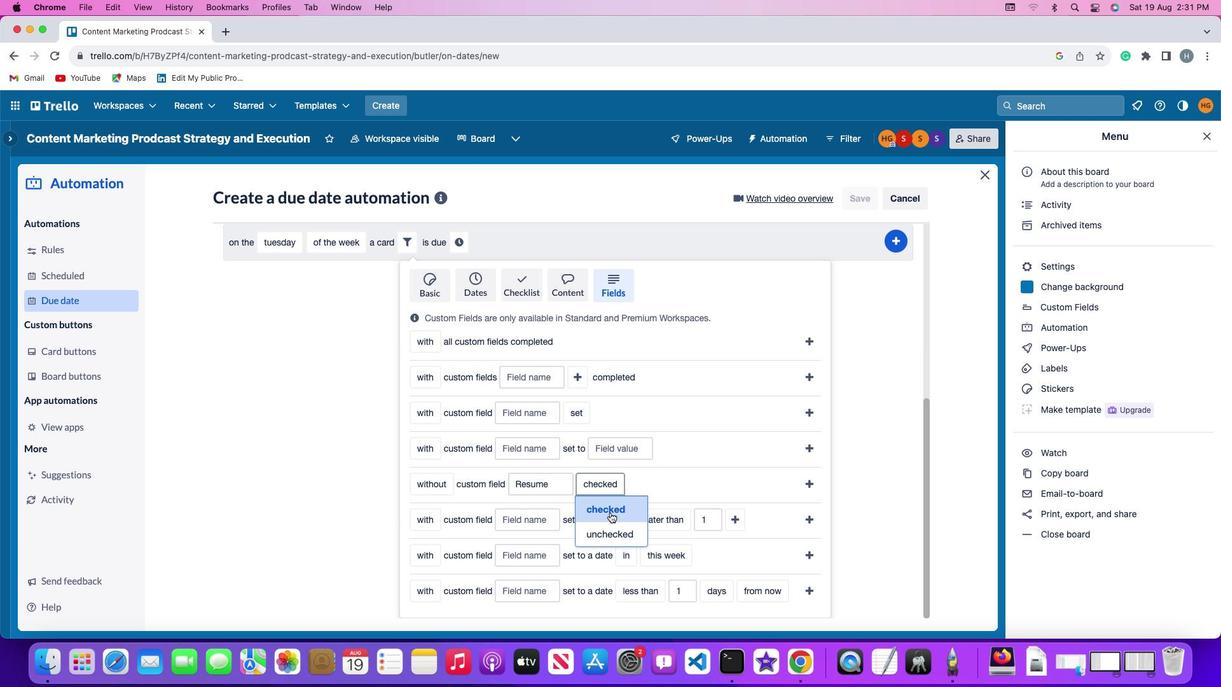 
Action: Mouse pressed left at (610, 512)
Screenshot: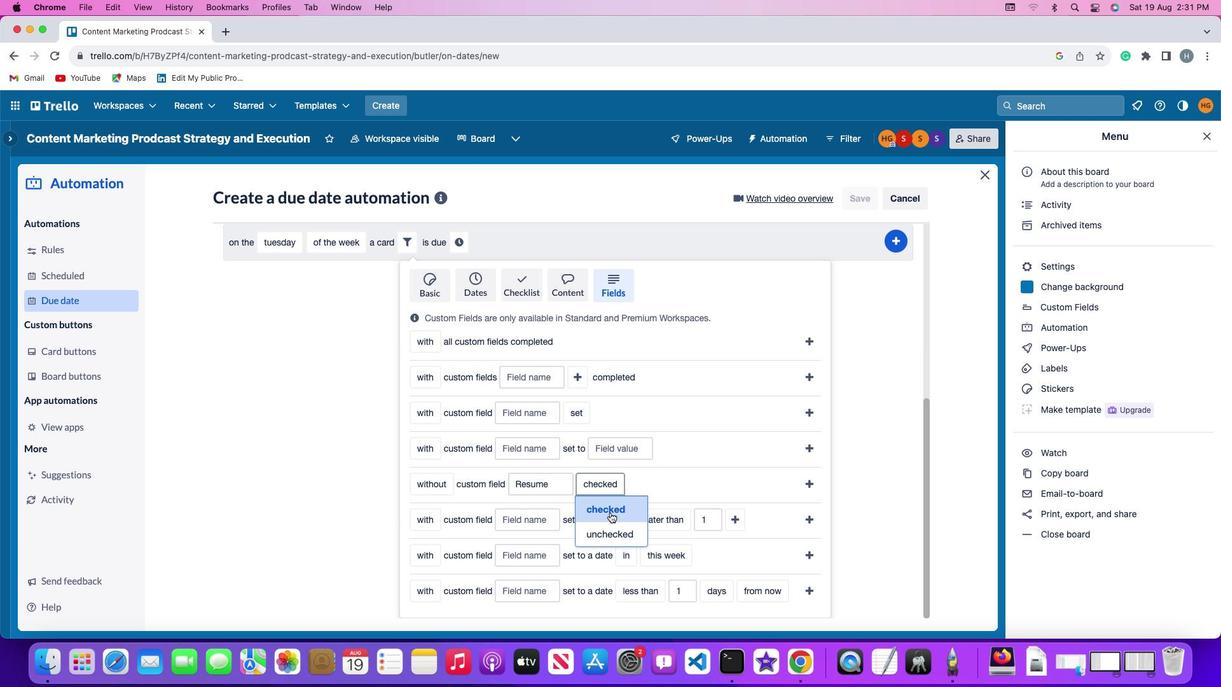 
Action: Mouse moved to (812, 482)
Screenshot: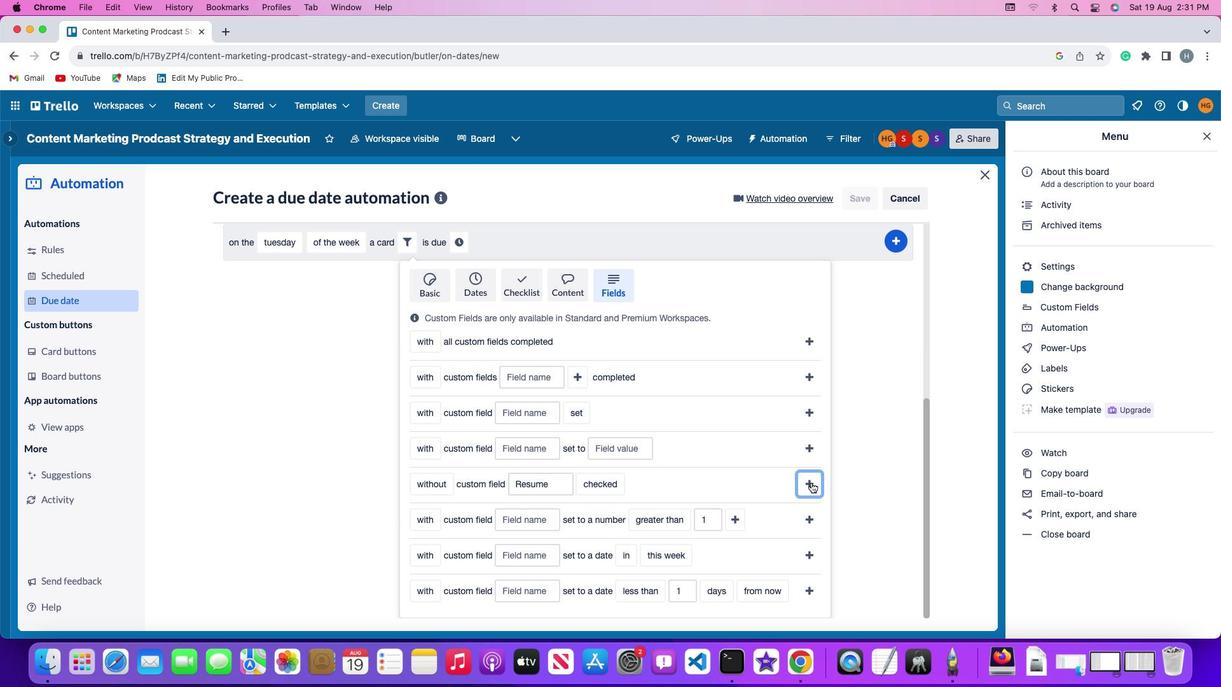 
Action: Mouse pressed left at (812, 482)
Screenshot: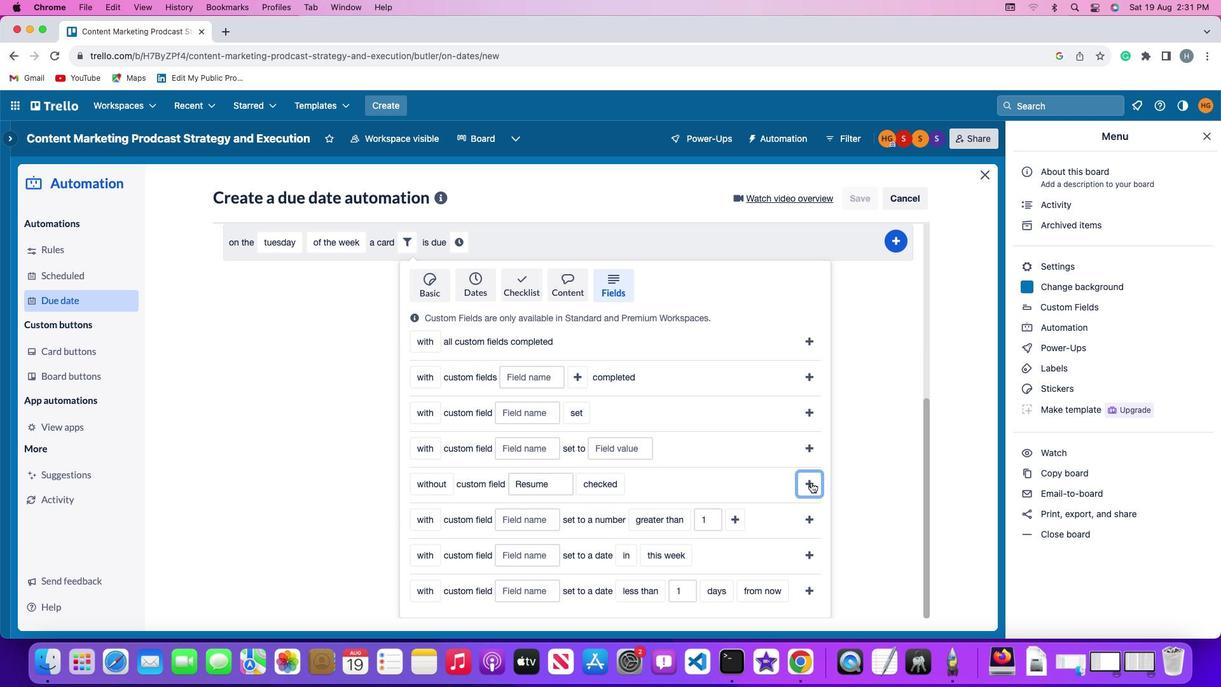 
Action: Mouse moved to (654, 548)
Screenshot: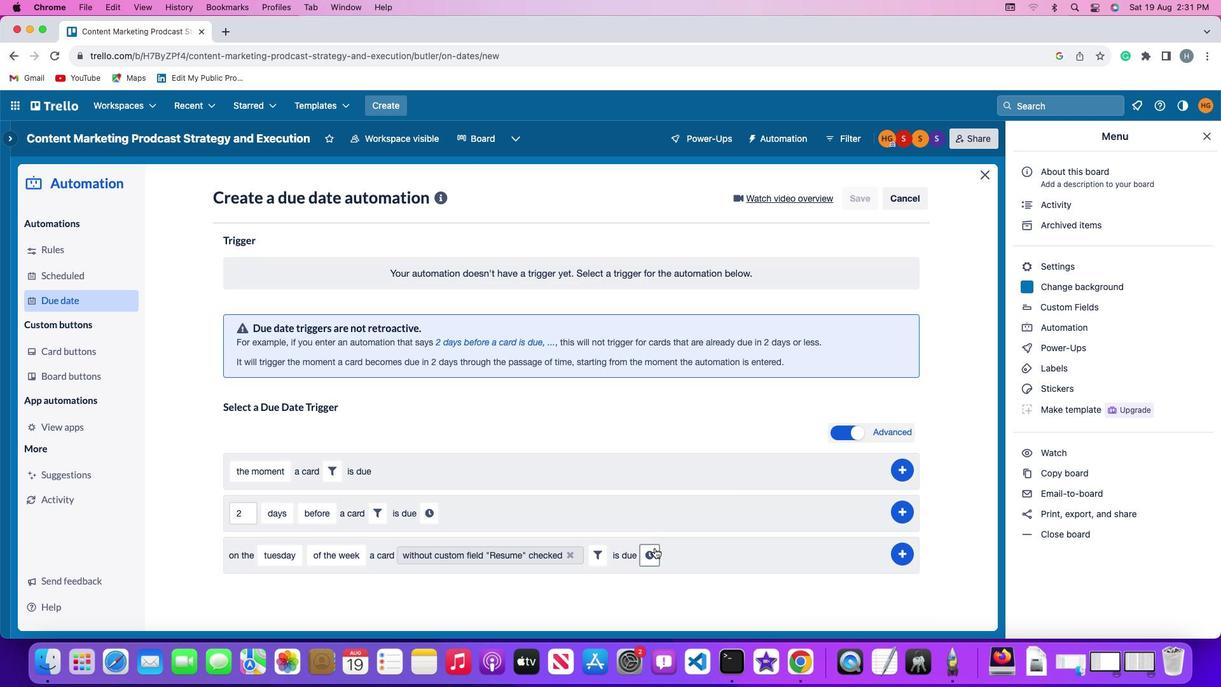 
Action: Mouse pressed left at (654, 548)
Screenshot: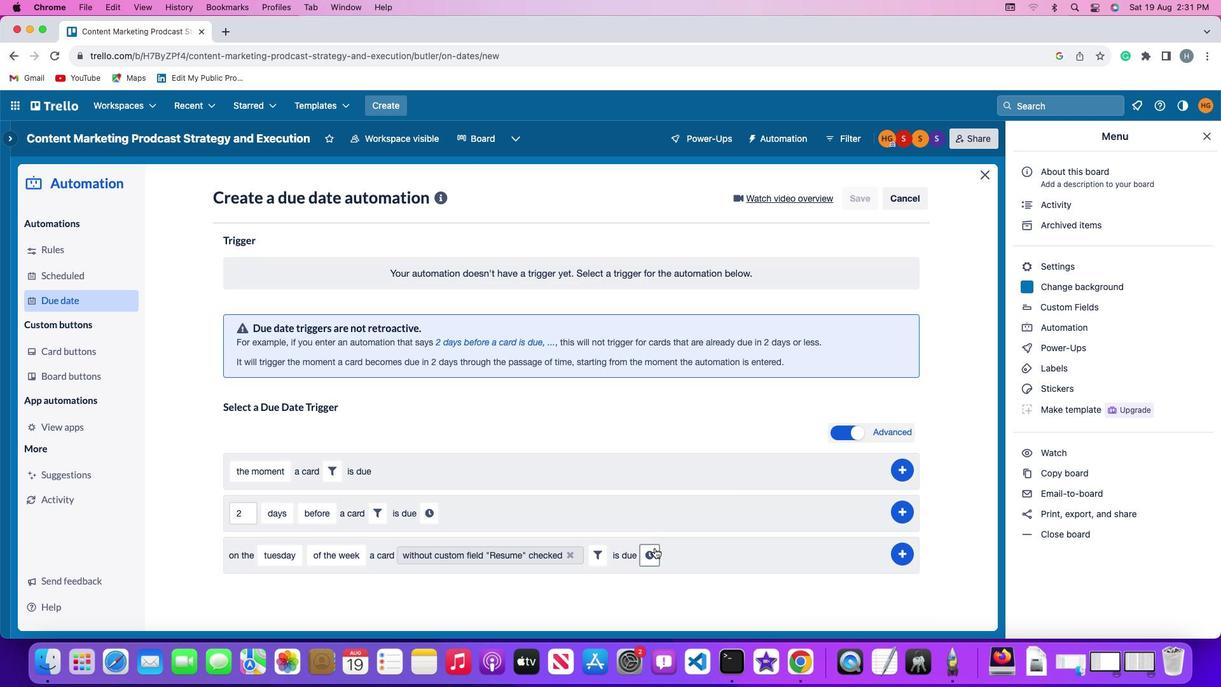 
Action: Mouse moved to (674, 557)
Screenshot: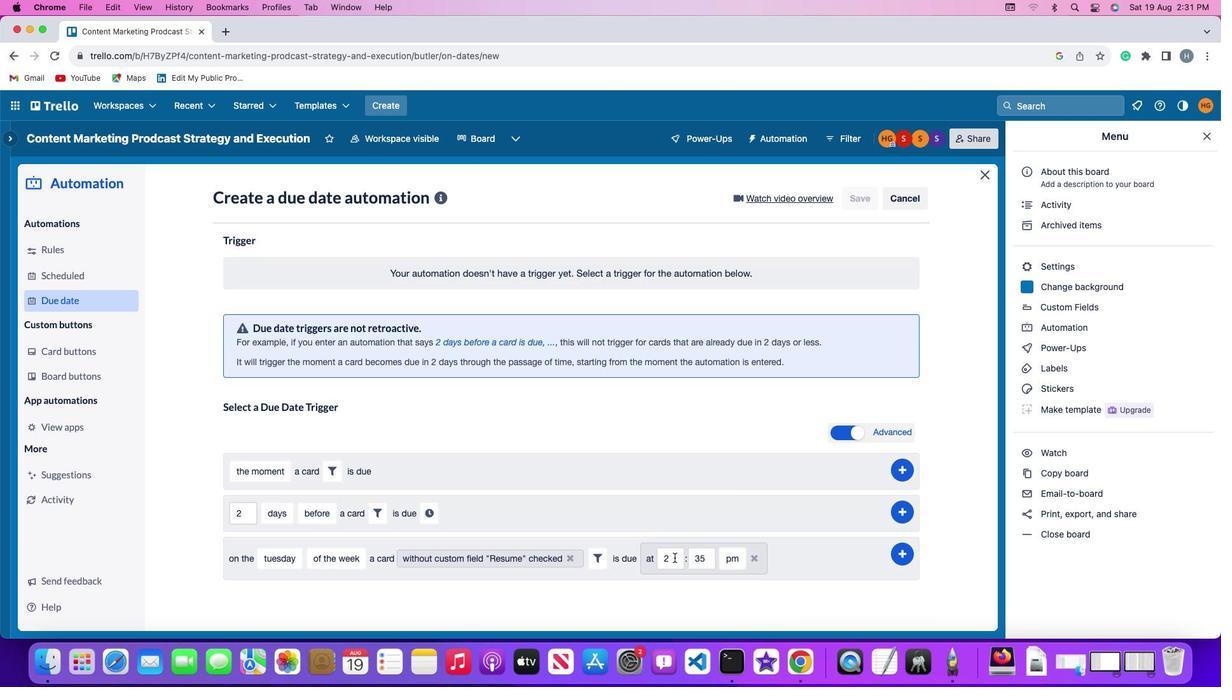 
Action: Mouse pressed left at (674, 557)
Screenshot: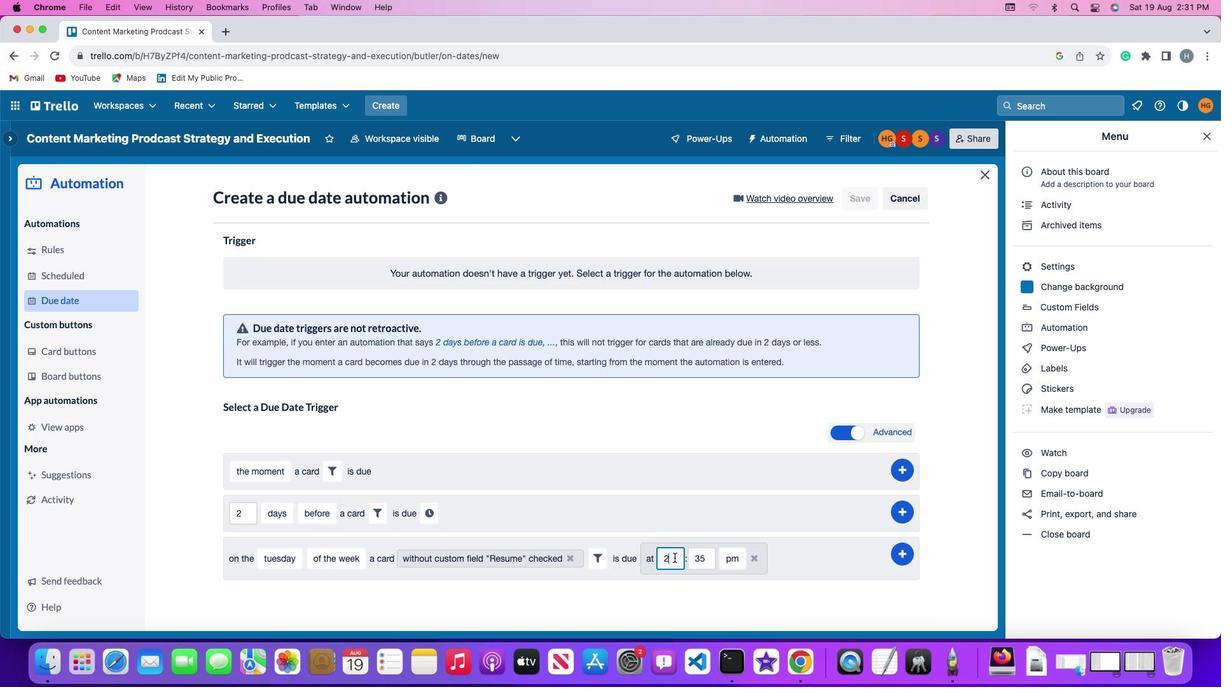 
Action: Mouse moved to (675, 557)
Screenshot: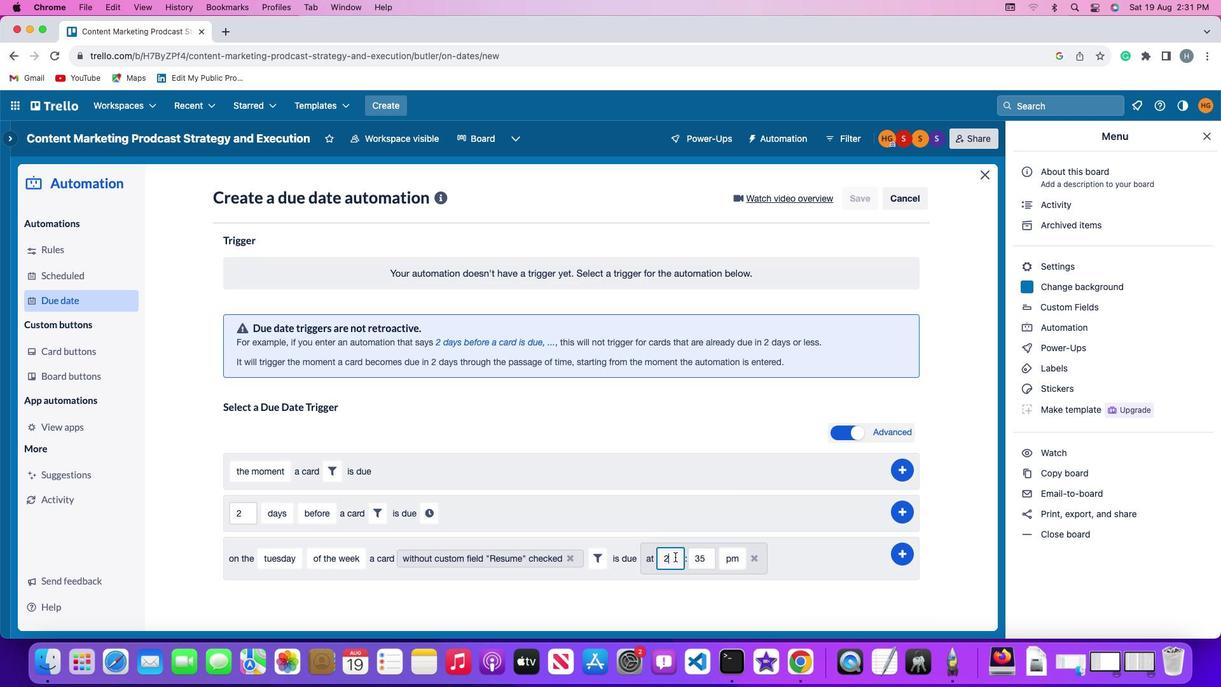 
Action: Key pressed Key.backspace'1''1'
Screenshot: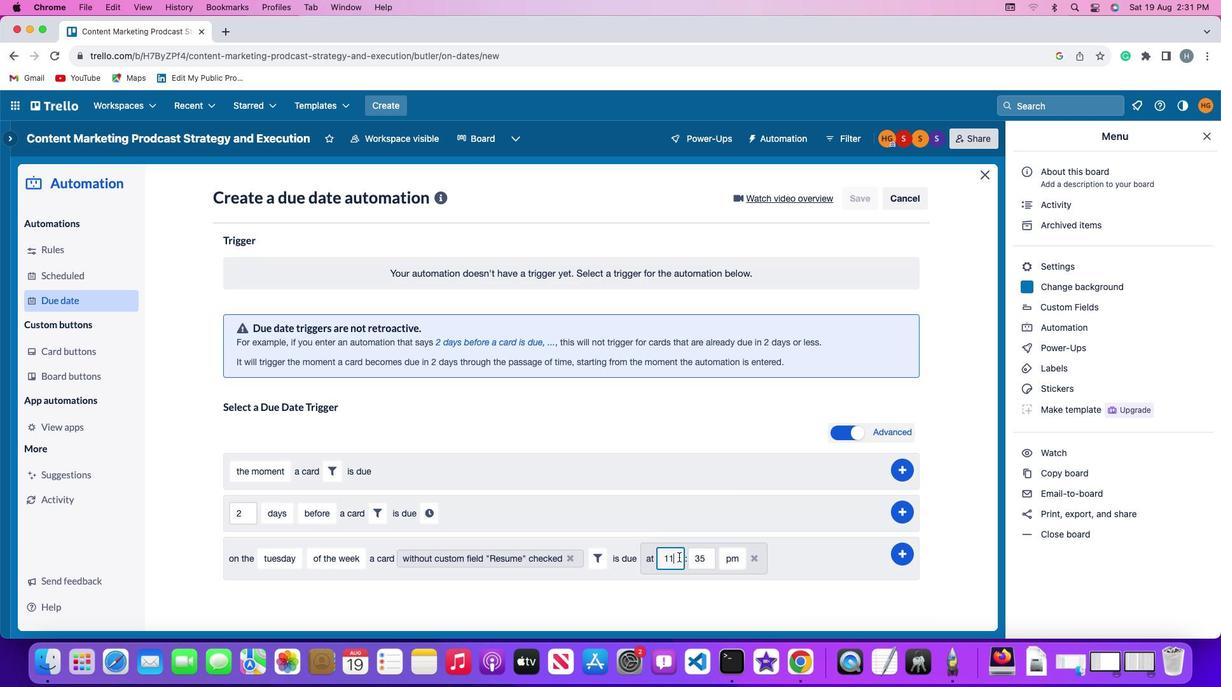 
Action: Mouse moved to (707, 558)
Screenshot: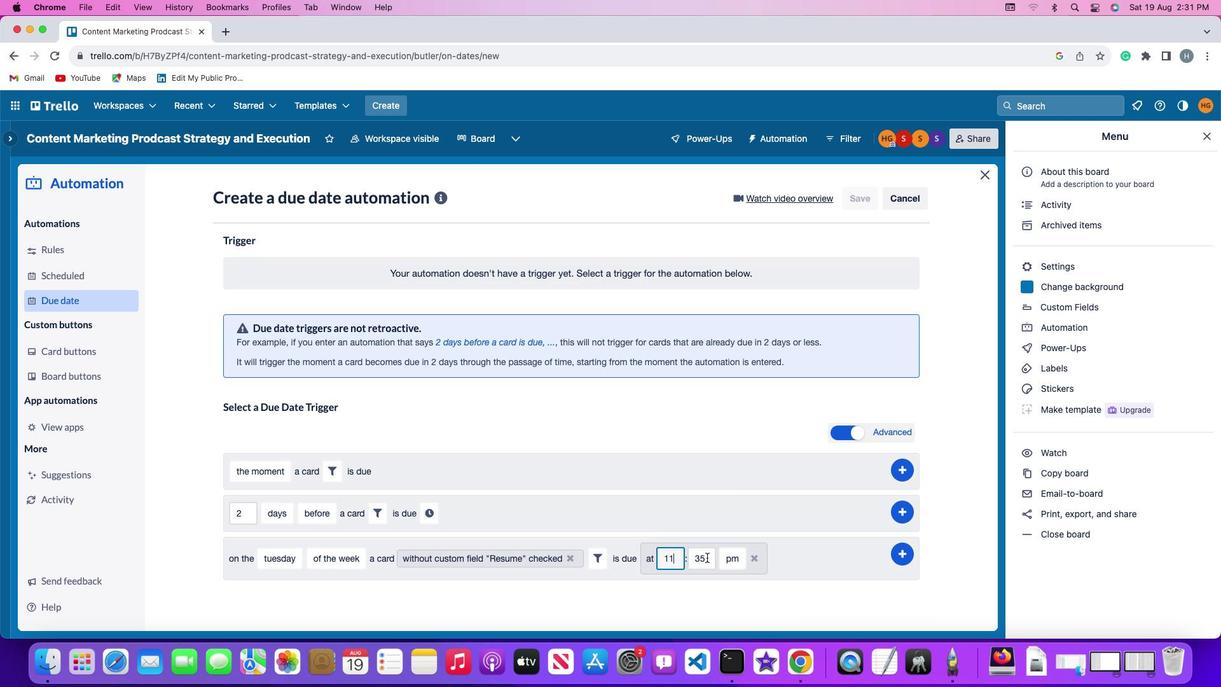 
Action: Mouse pressed left at (707, 558)
Screenshot: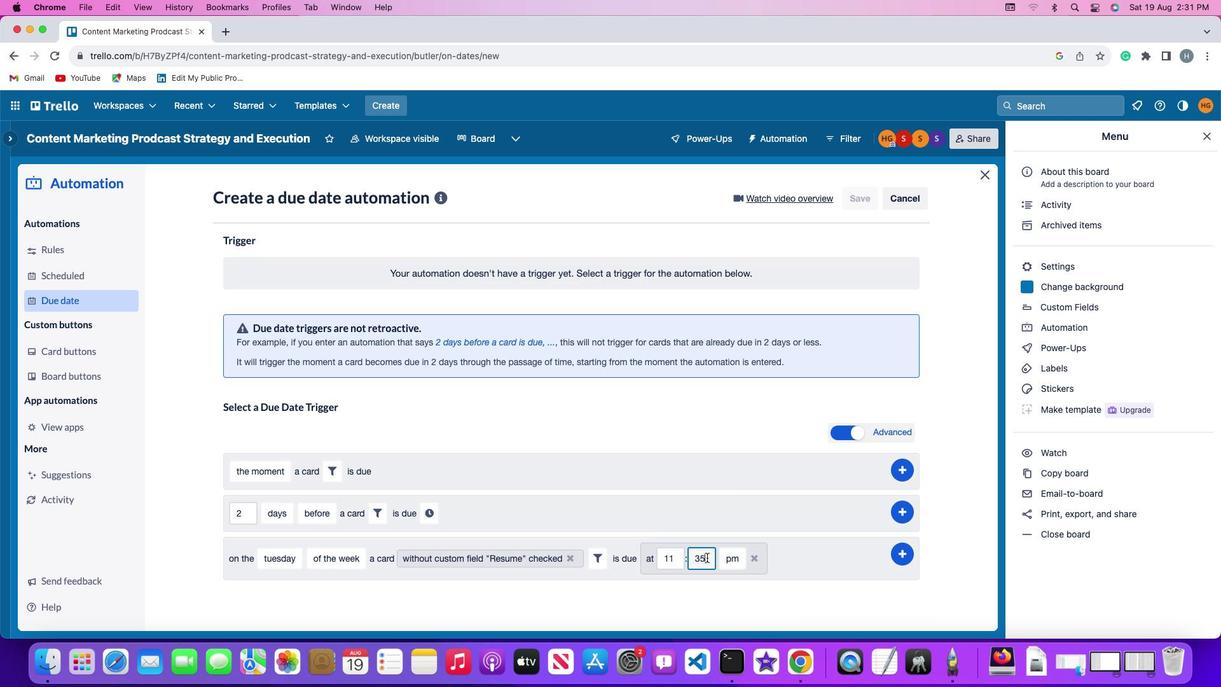
Action: Key pressed Key.backspaceKey.backspace'0''0'
Screenshot: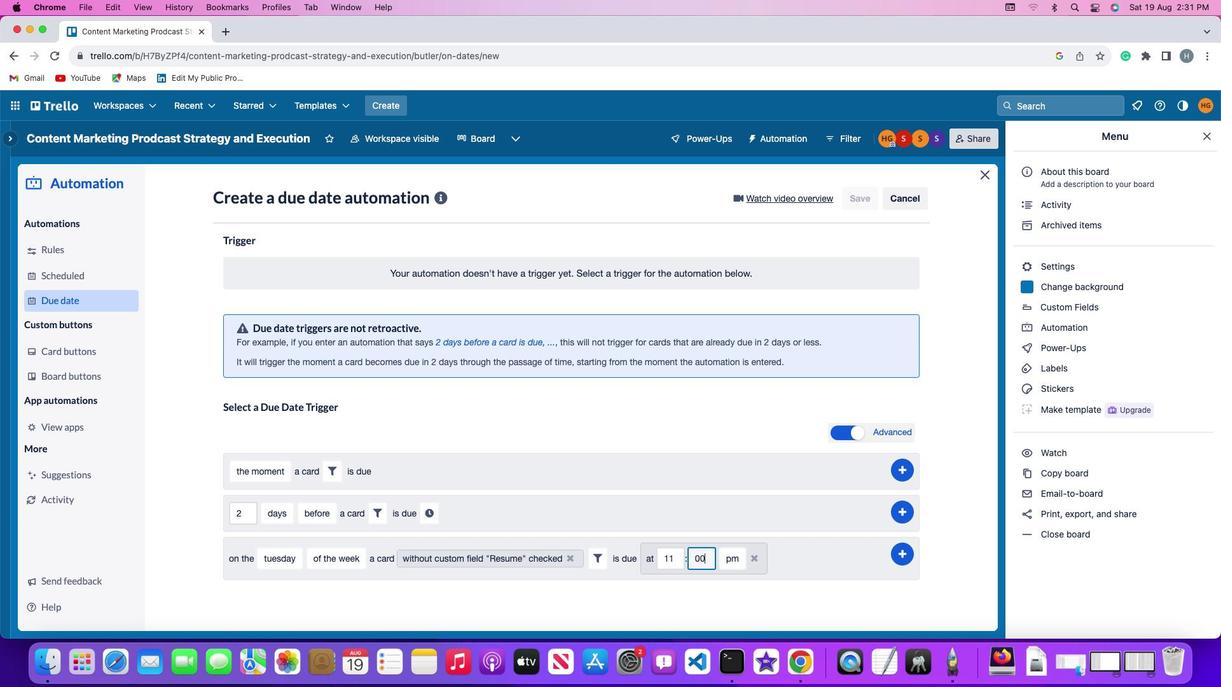 
Action: Mouse moved to (727, 559)
Screenshot: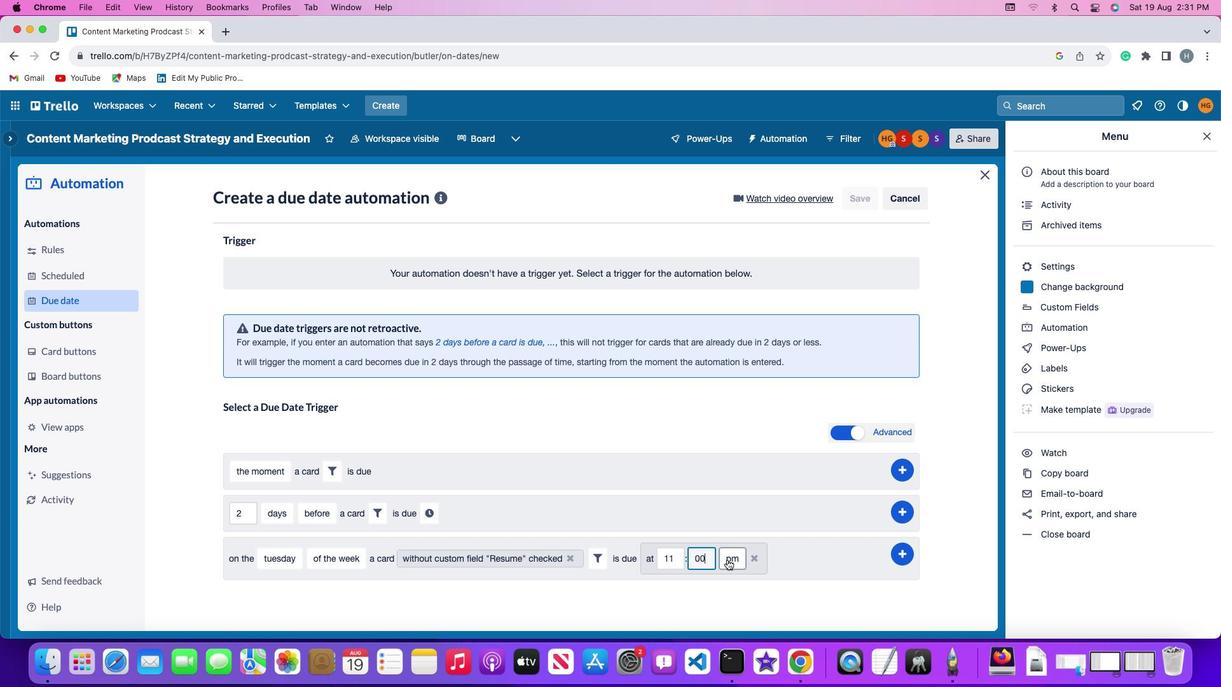 
Action: Mouse pressed left at (727, 559)
Screenshot: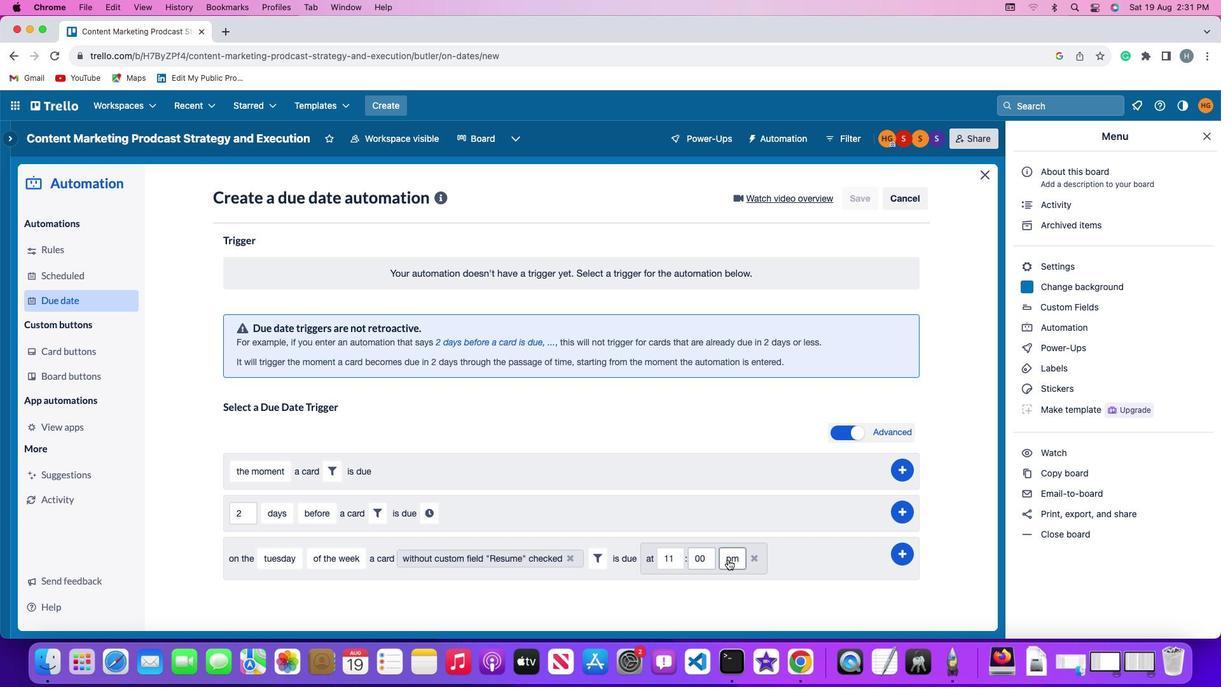 
Action: Mouse moved to (732, 578)
Screenshot: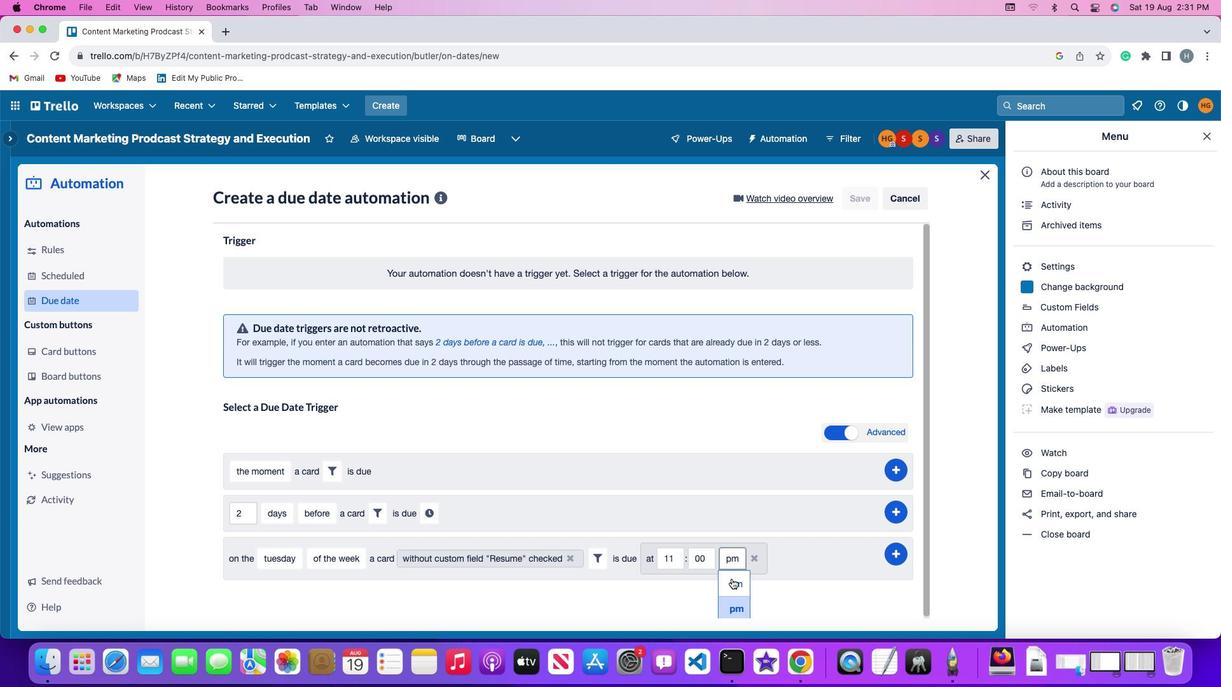 
Action: Mouse pressed left at (732, 578)
Screenshot: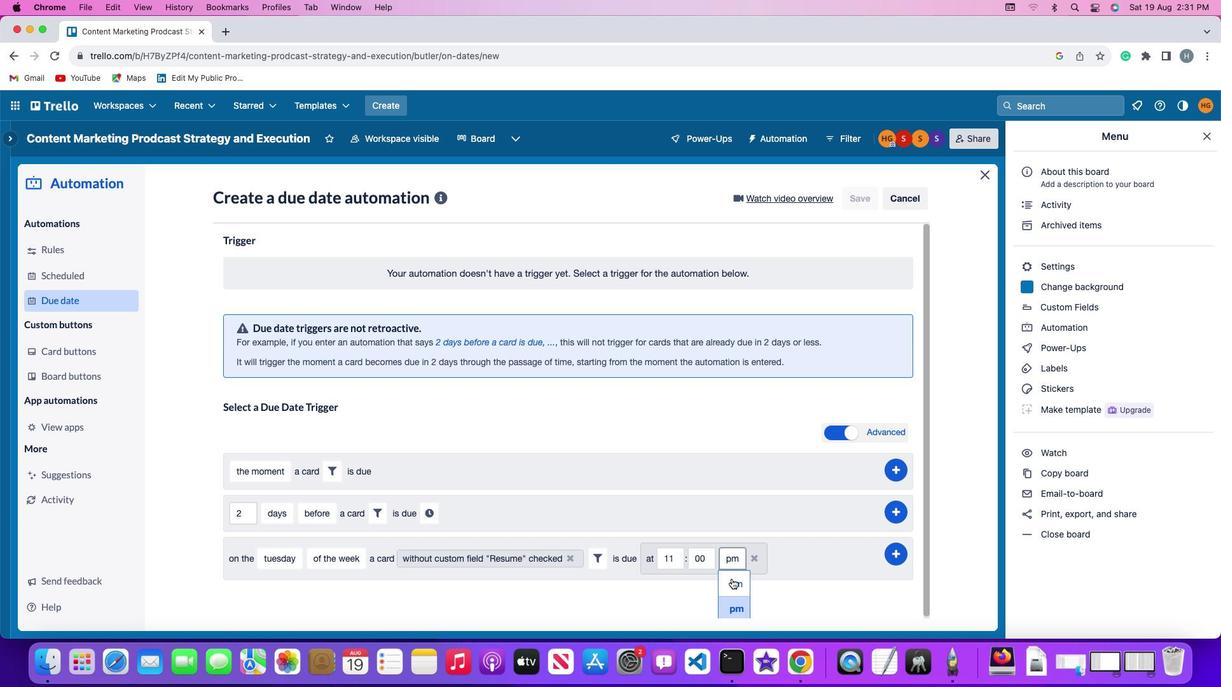 
Action: Mouse moved to (907, 549)
Screenshot: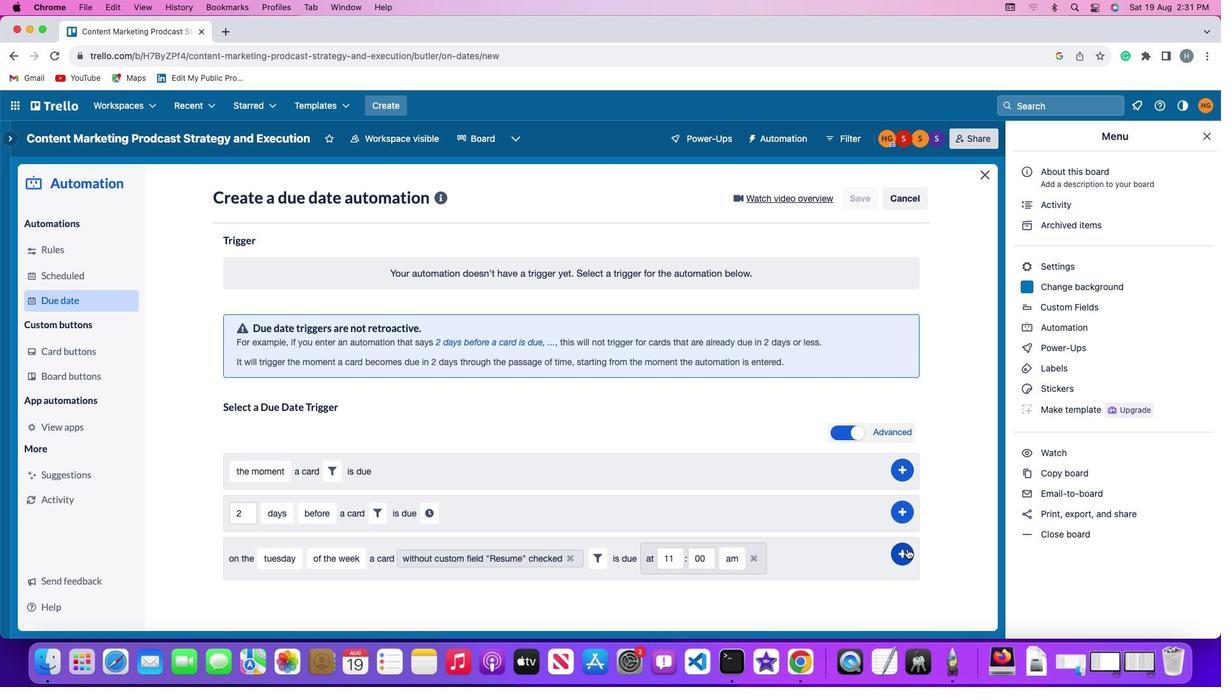 
Action: Mouse pressed left at (907, 549)
Screenshot: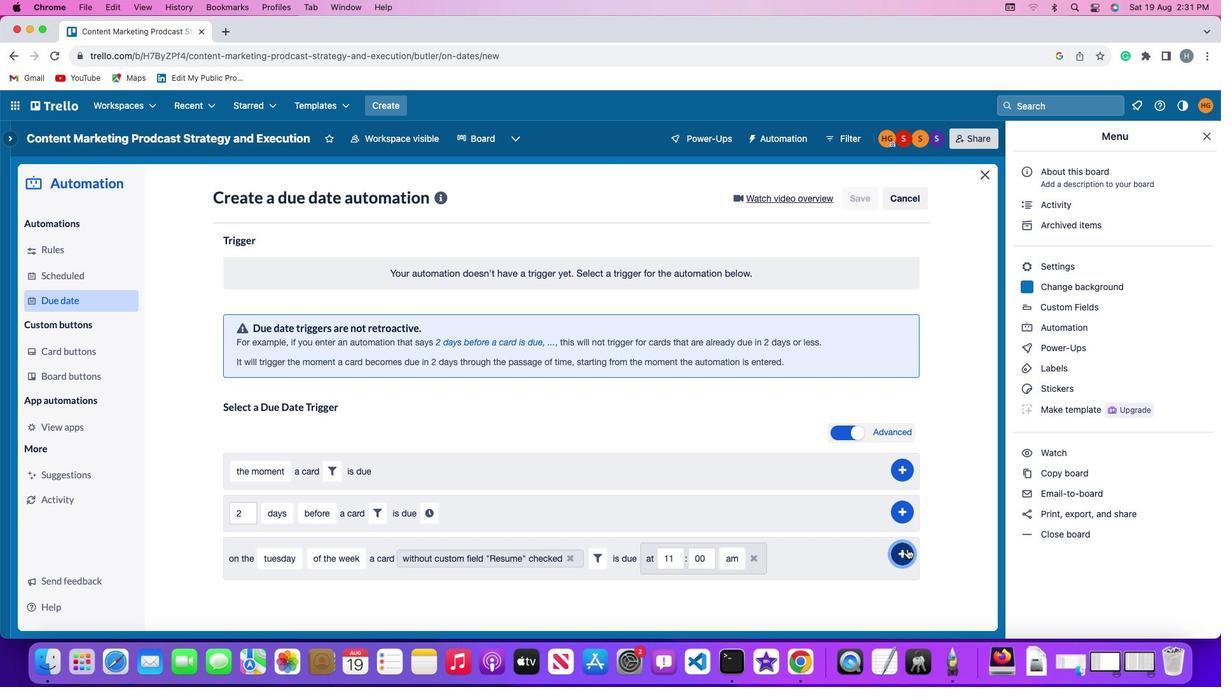 
Action: Mouse moved to (951, 458)
Screenshot: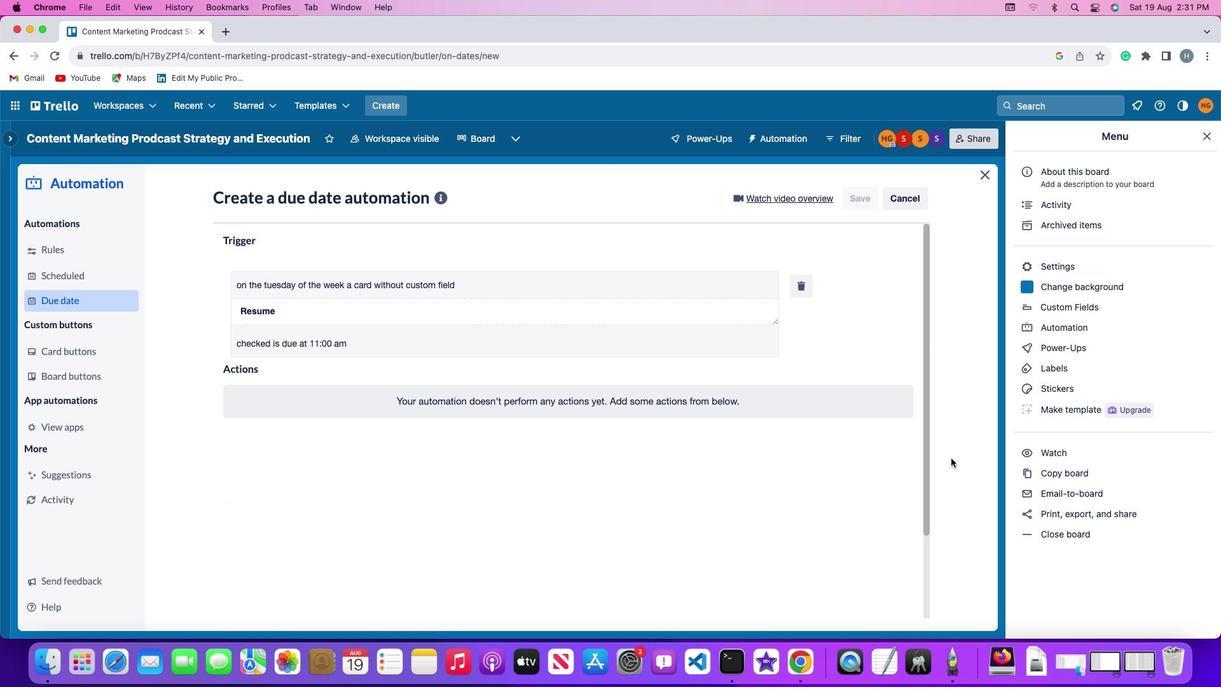 
